 Task: Find connections with filter location Kendari with filter topic #Genderwith filter profile language German with filter current company CARS24 with filter school Mahendra Institutions with filter industry Interurban and Rural Bus Services with filter service category Event Planning with filter keywords title Recruiter
Action: Mouse moved to (515, 54)
Screenshot: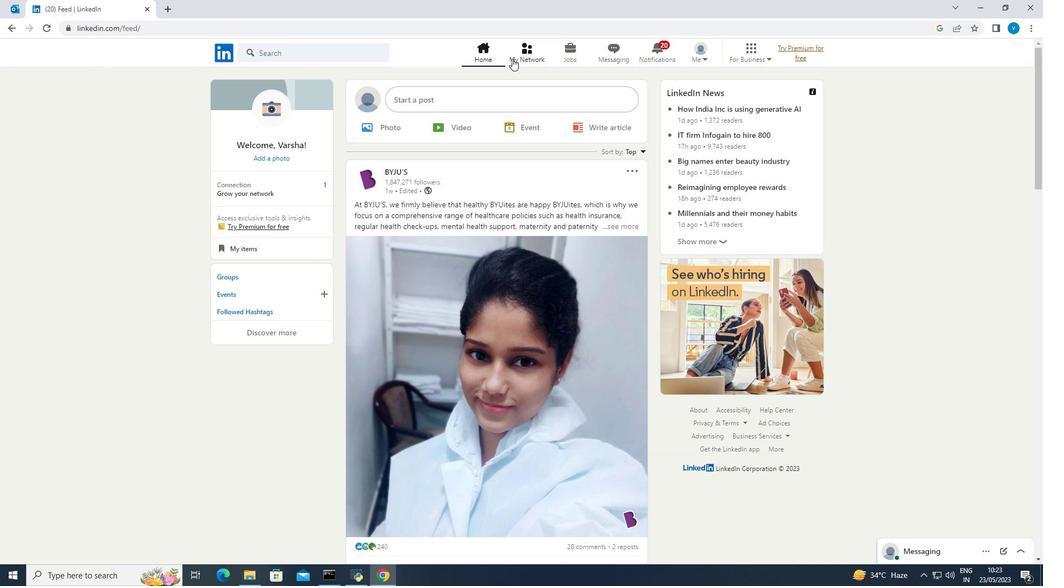 
Action: Mouse pressed left at (515, 54)
Screenshot: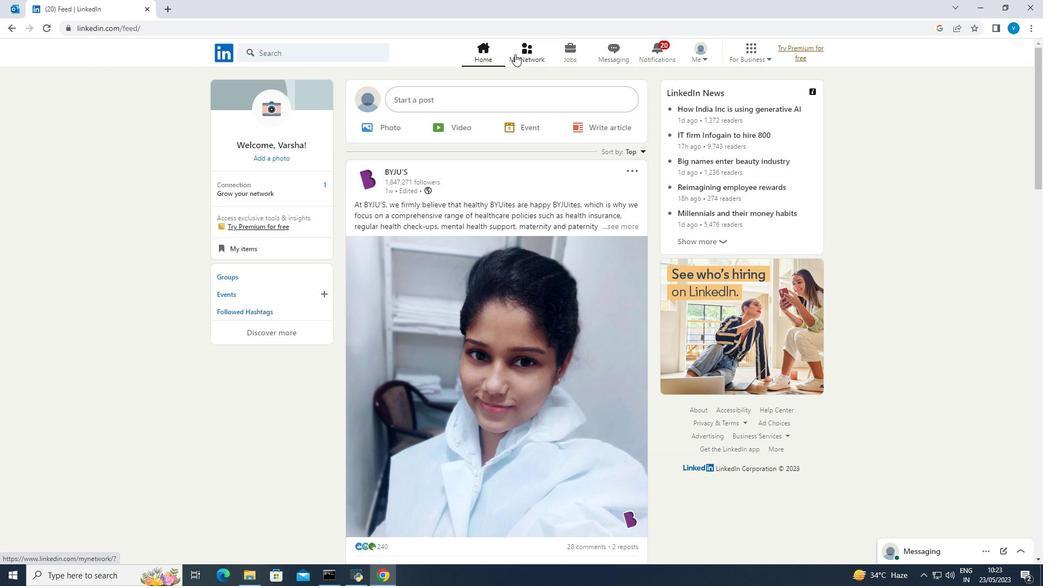 
Action: Mouse moved to (303, 118)
Screenshot: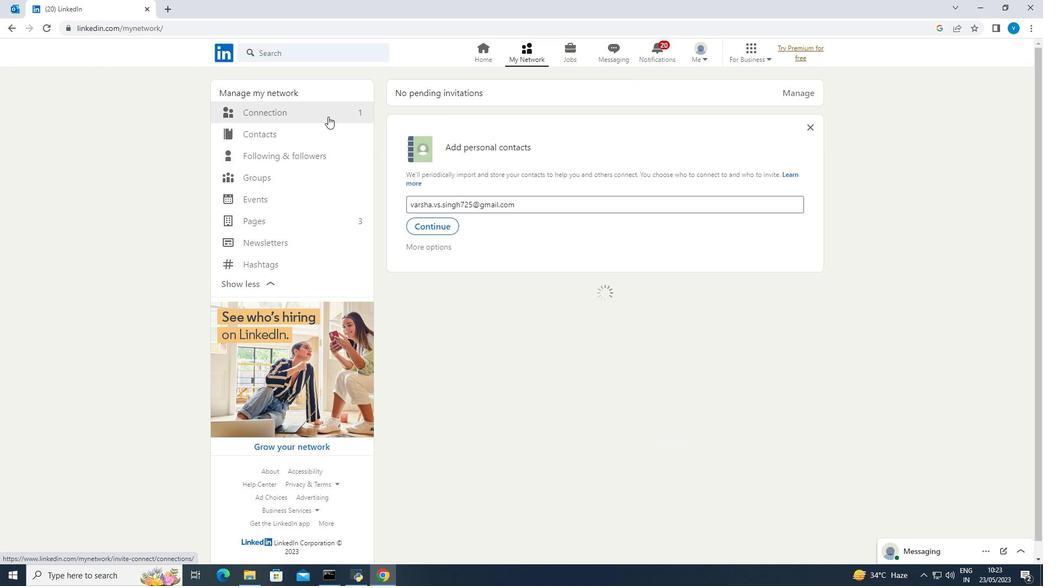 
Action: Mouse pressed left at (303, 118)
Screenshot: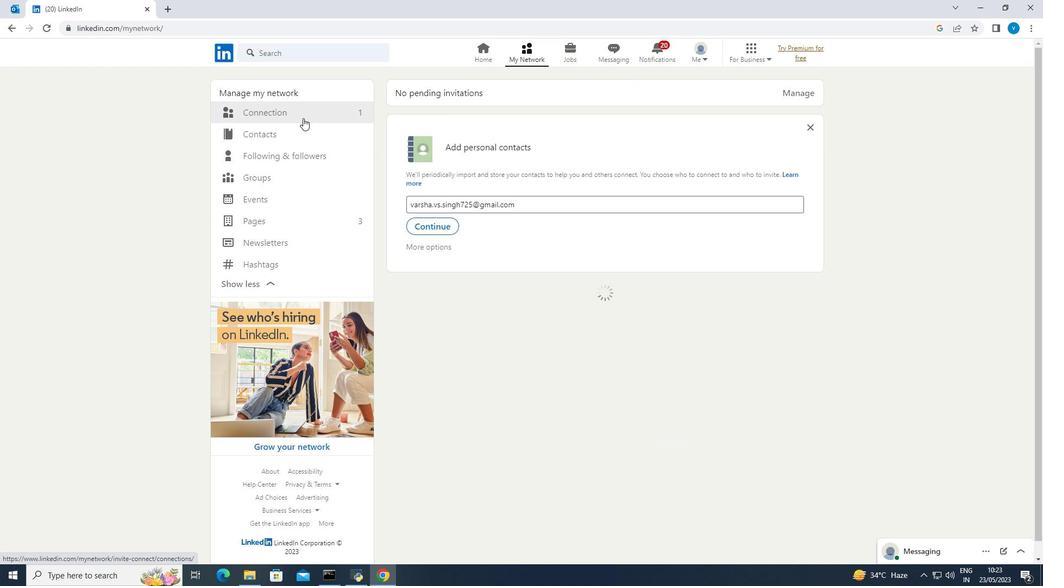 
Action: Mouse moved to (582, 114)
Screenshot: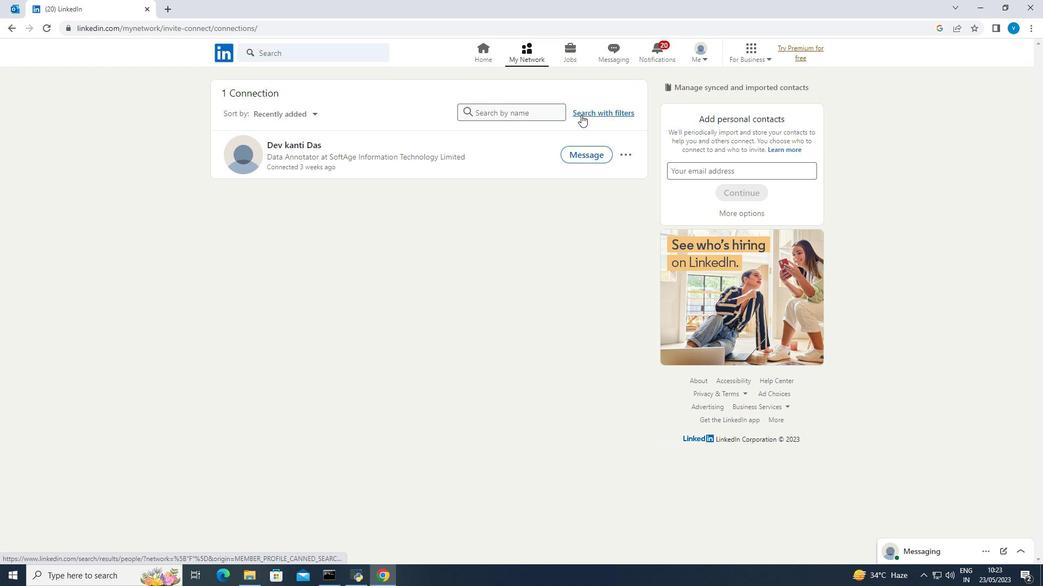 
Action: Mouse pressed left at (582, 114)
Screenshot: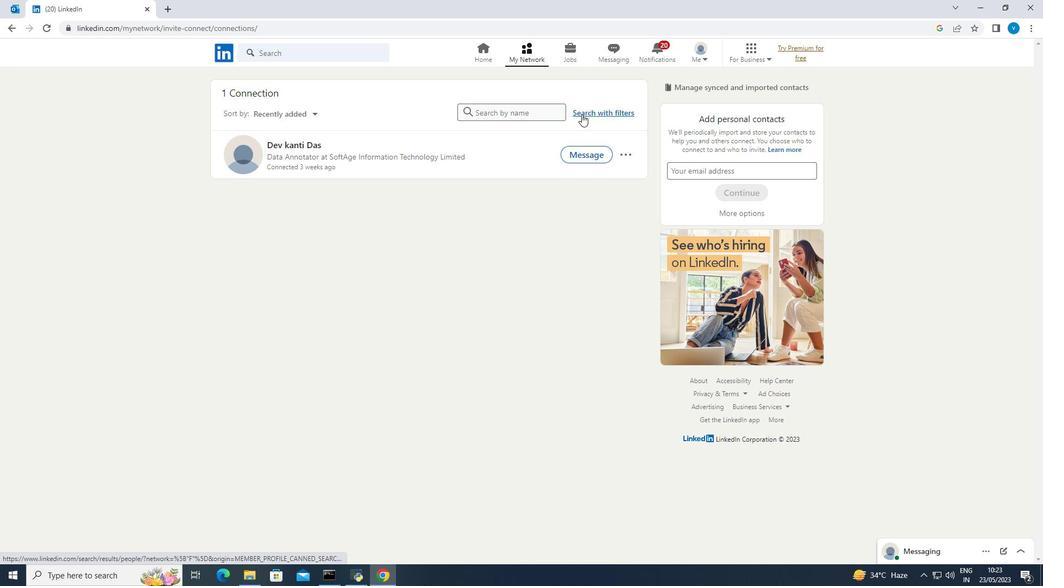 
Action: Mouse moved to (552, 86)
Screenshot: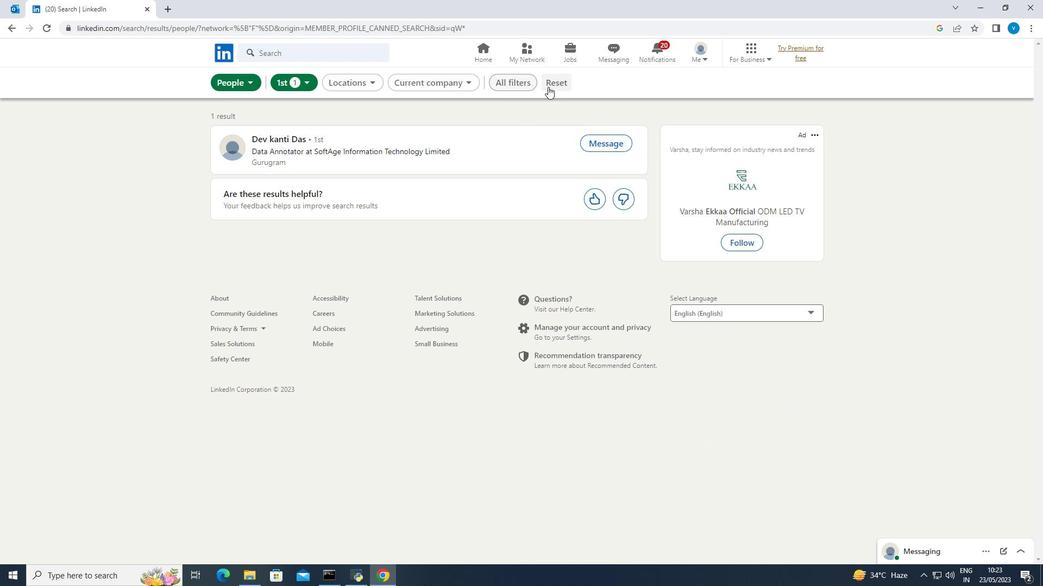 
Action: Mouse pressed left at (552, 86)
Screenshot: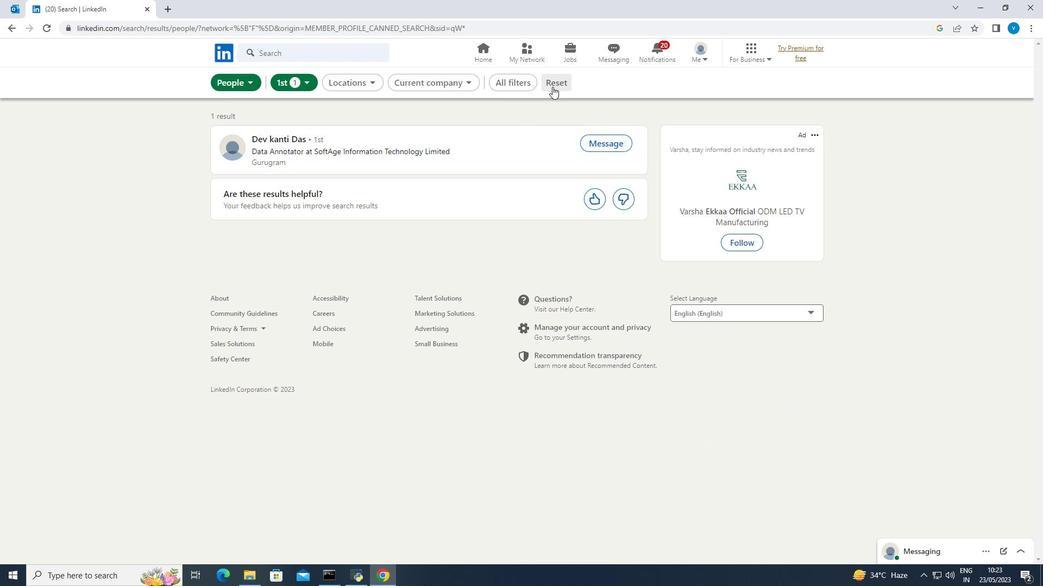 
Action: Mouse moved to (552, 88)
Screenshot: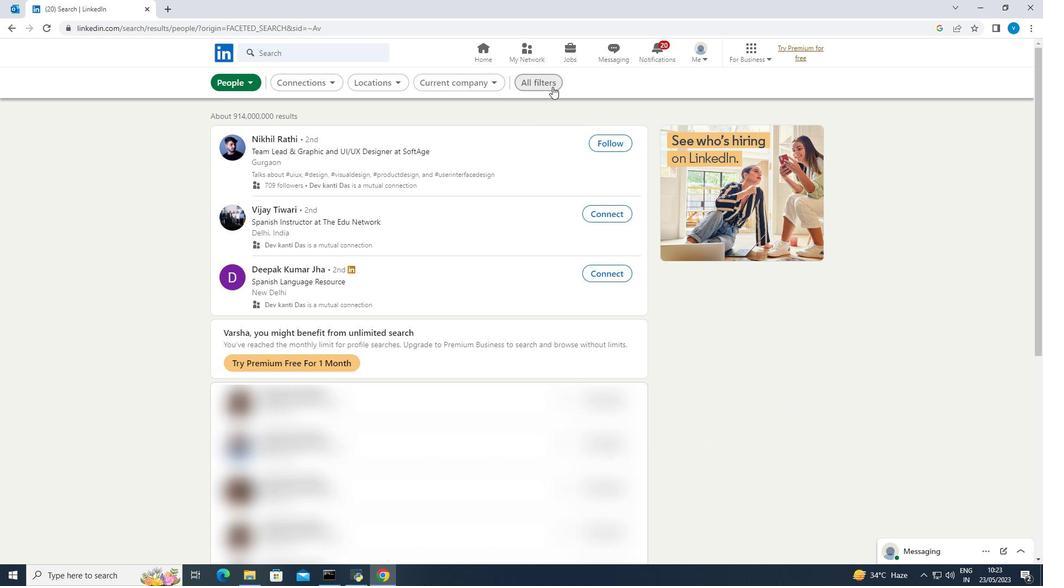
Action: Mouse pressed left at (552, 88)
Screenshot: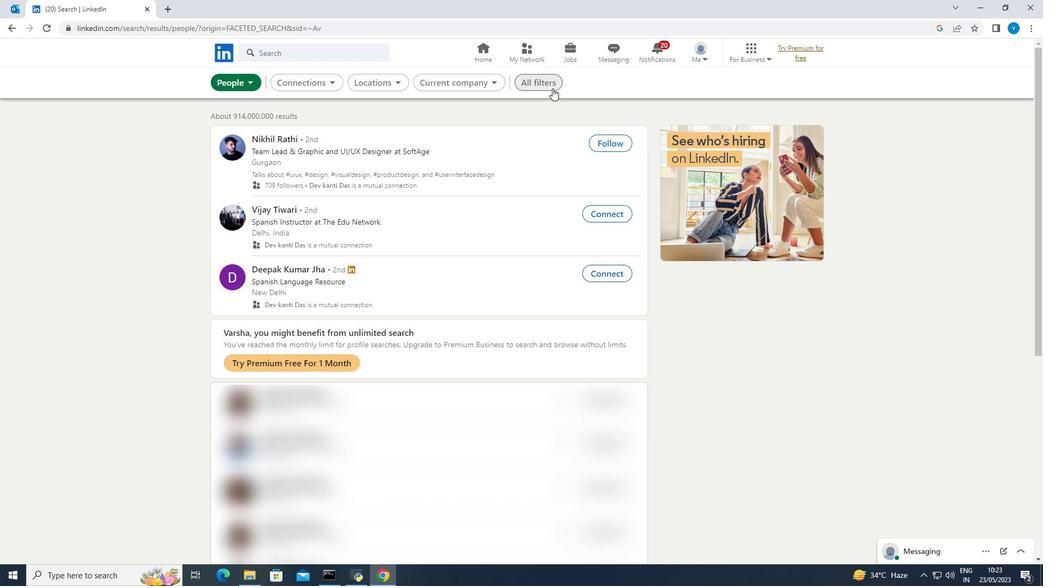 
Action: Mouse moved to (763, 214)
Screenshot: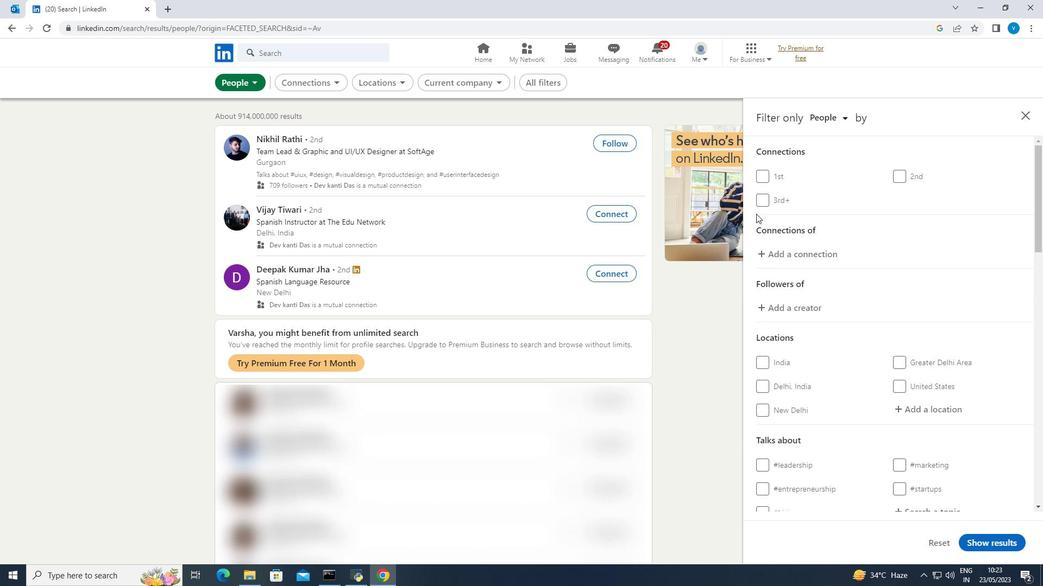 
Action: Mouse scrolled (763, 213) with delta (0, 0)
Screenshot: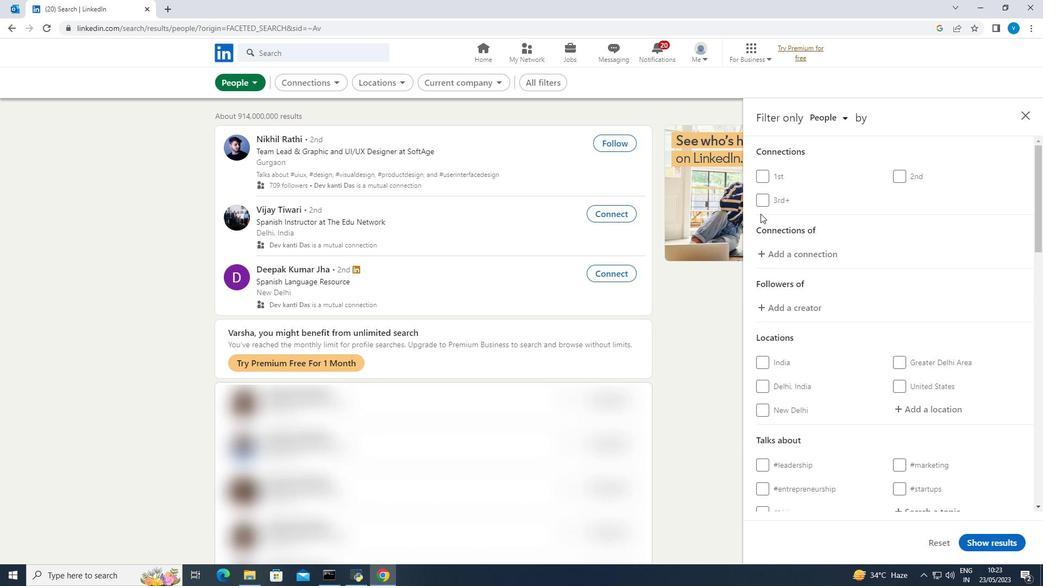 
Action: Mouse moved to (764, 214)
Screenshot: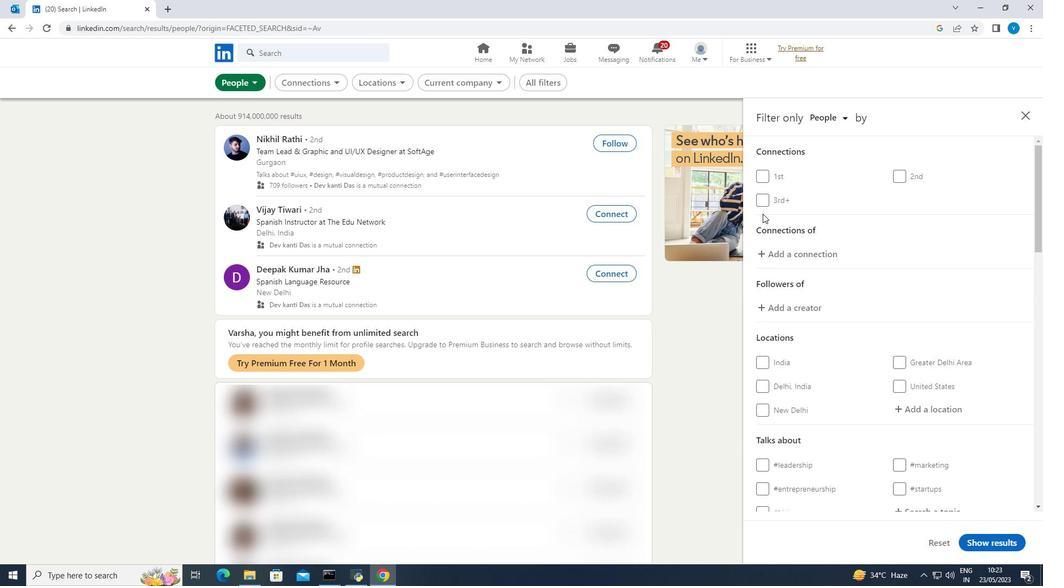 
Action: Mouse scrolled (764, 213) with delta (0, 0)
Screenshot: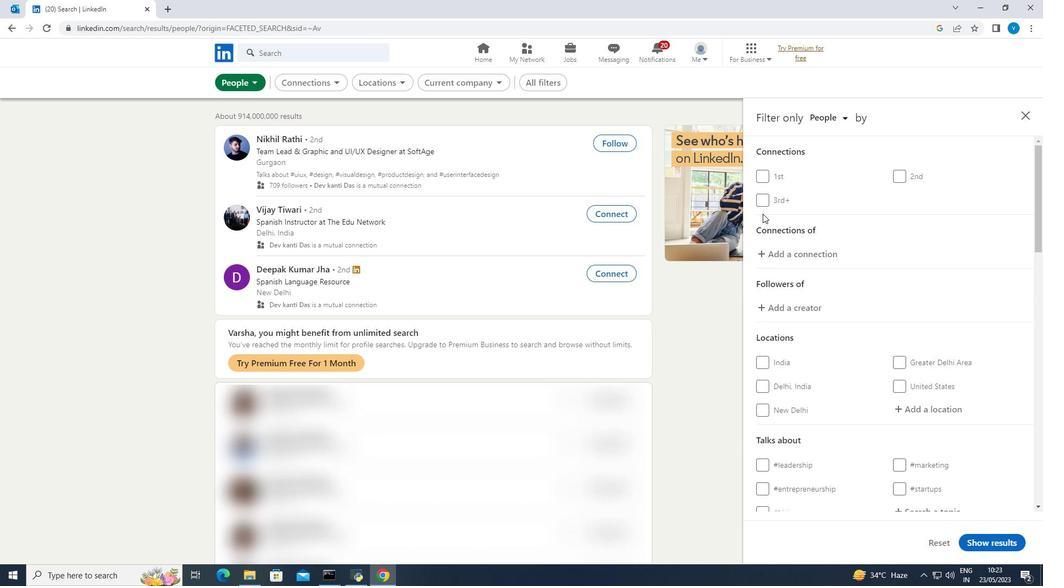 
Action: Mouse moved to (766, 213)
Screenshot: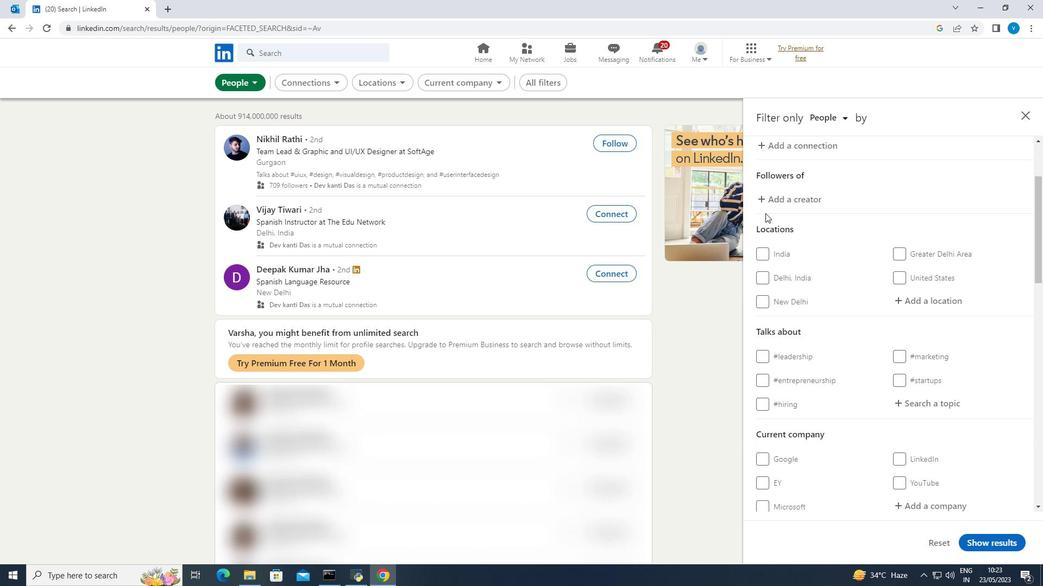 
Action: Mouse scrolled (766, 213) with delta (0, 0)
Screenshot: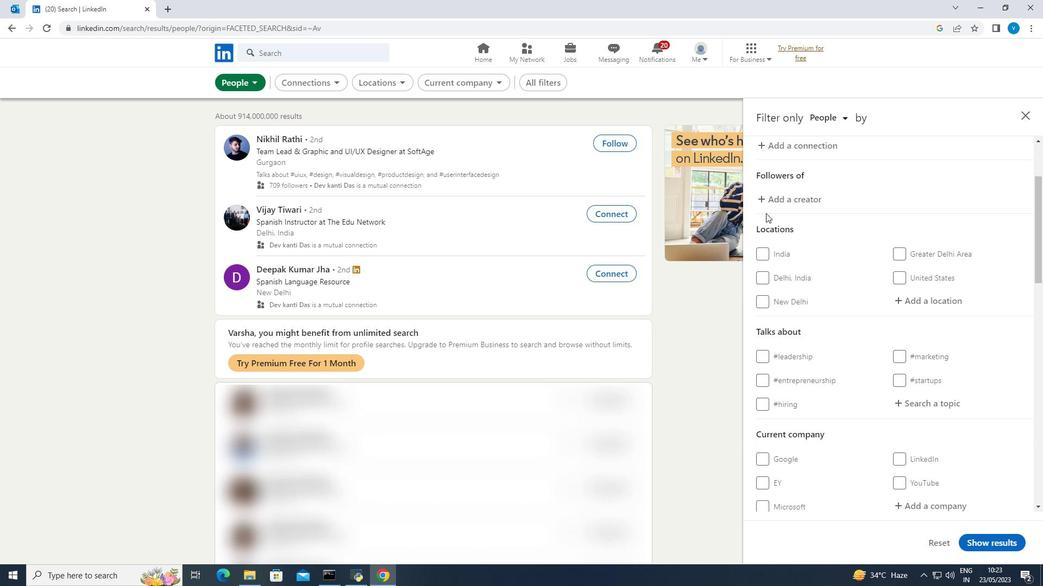 
Action: Mouse moved to (893, 246)
Screenshot: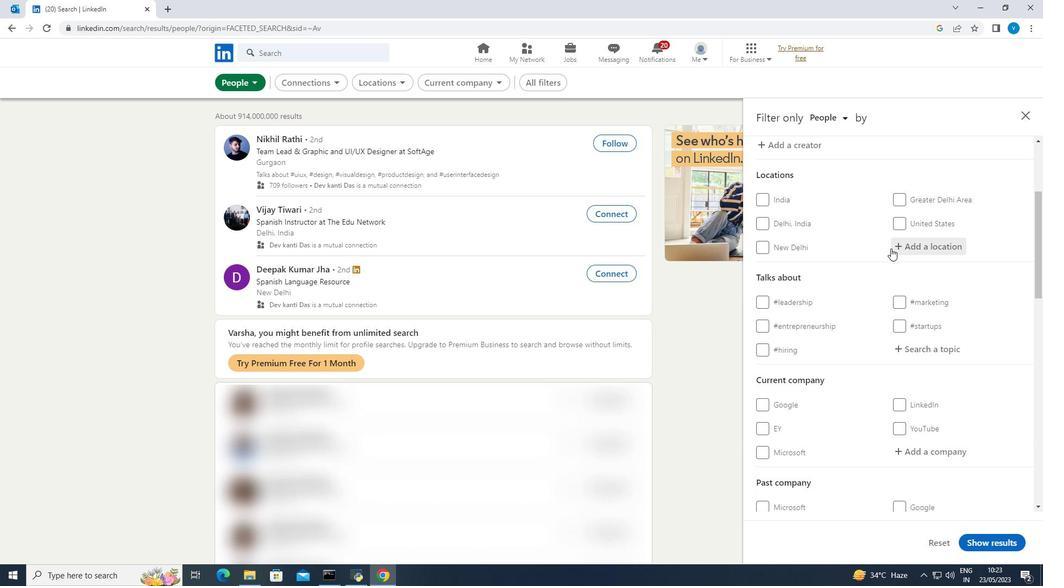 
Action: Mouse pressed left at (893, 246)
Screenshot: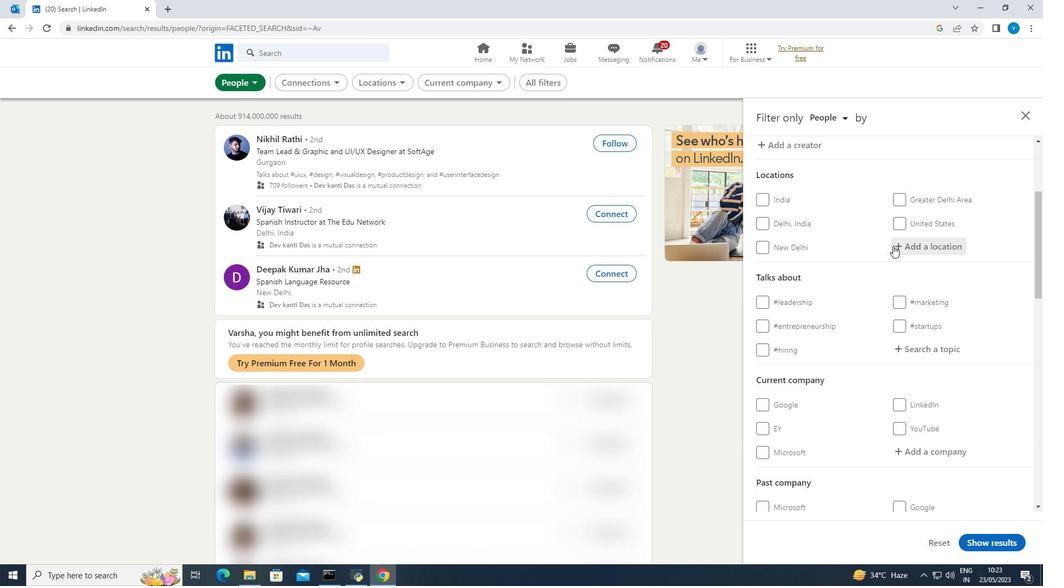 
Action: Mouse moved to (893, 245)
Screenshot: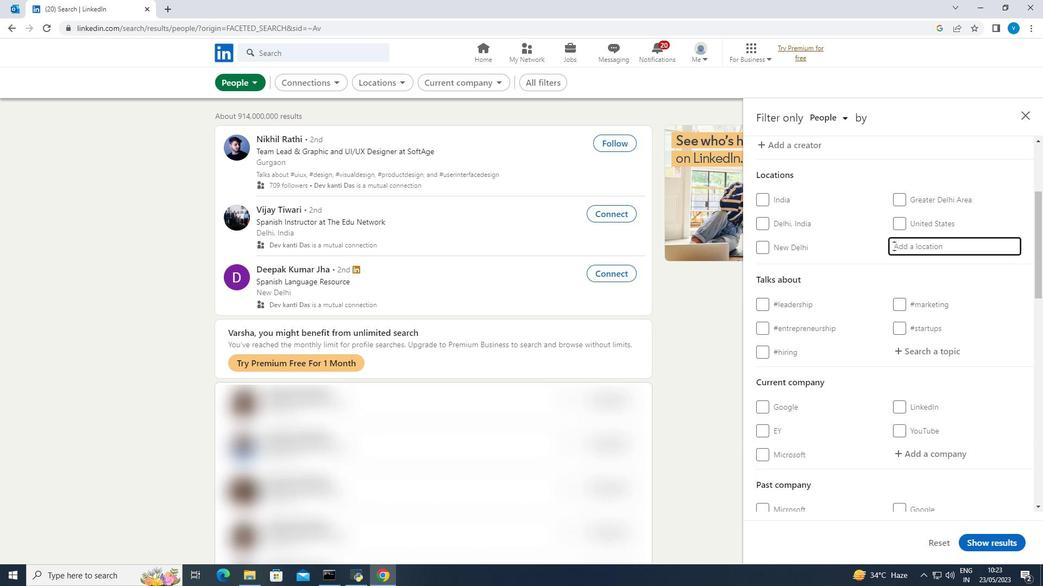 
Action: Key pressed <Key.shift><Key.shift><Key.shift><Key.shift><Key.shift><Key.shift><Key.shift>Kendari
Screenshot: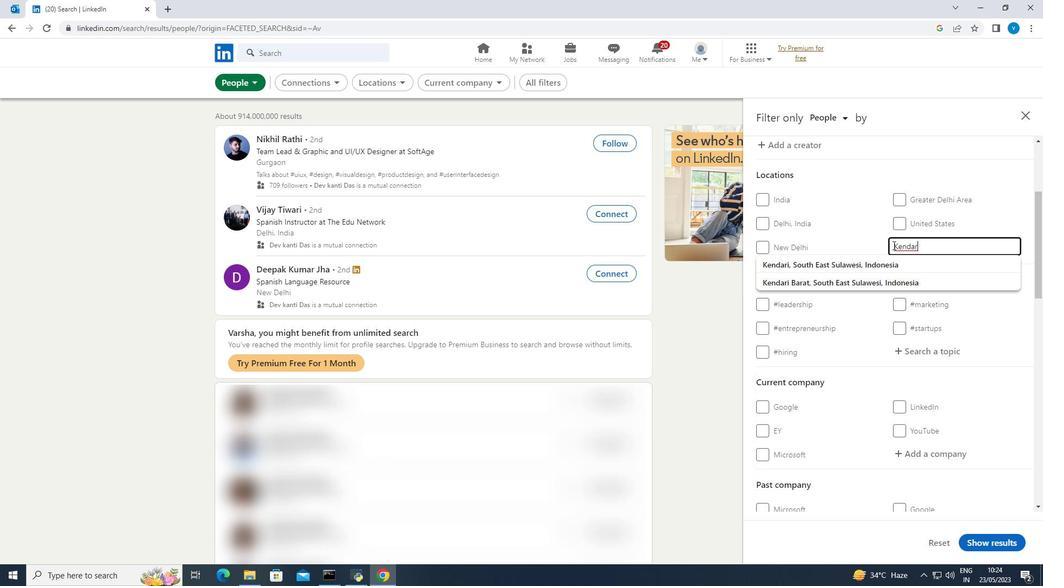 
Action: Mouse moved to (913, 346)
Screenshot: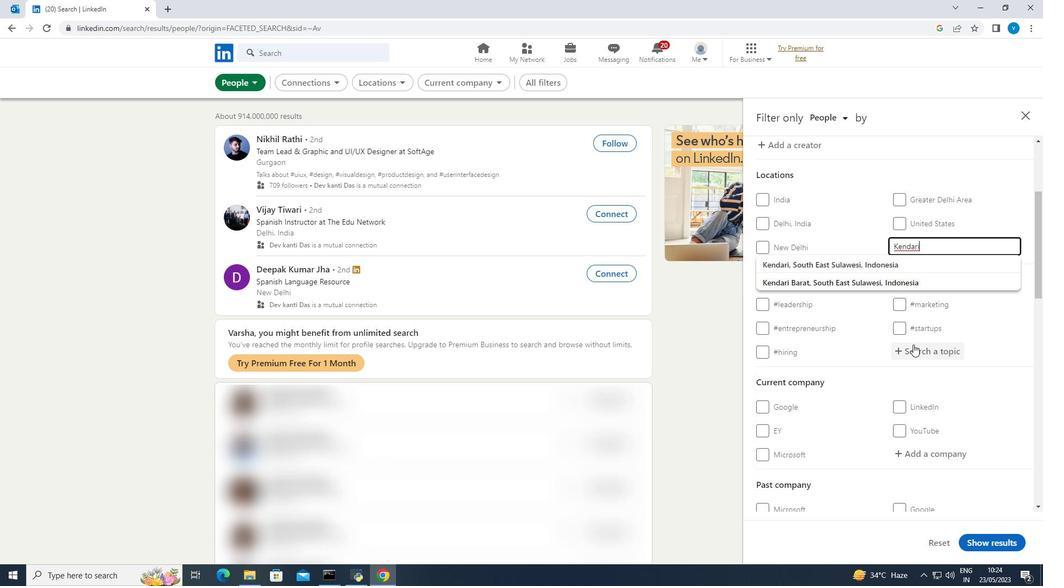 
Action: Mouse pressed left at (913, 346)
Screenshot: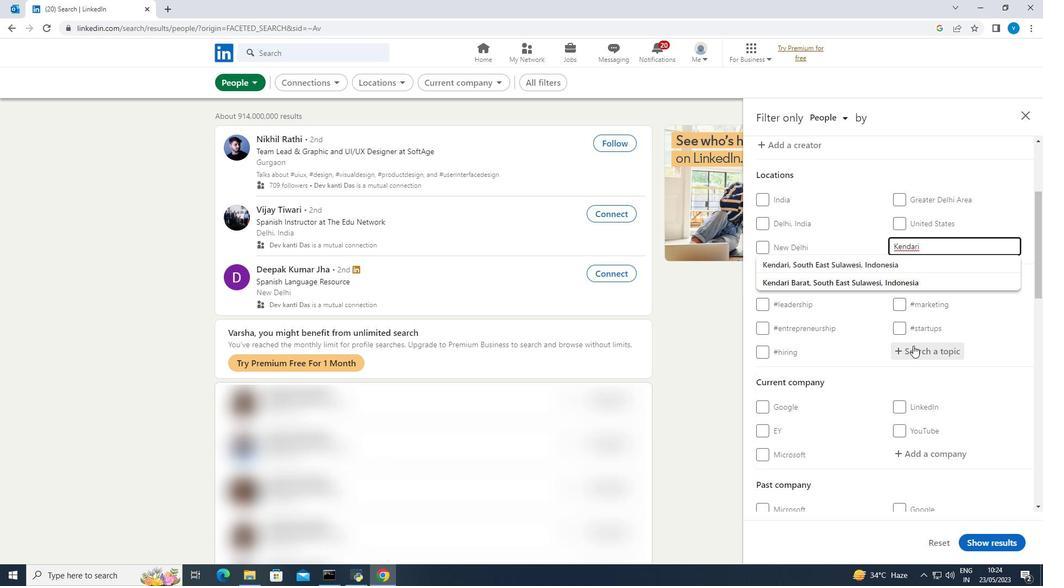 
Action: Key pressed <Key.shift><Key.shift><Key.shift><Key.shift><Key.shift><Key.shift><Key.shift><Key.shift><Key.shift><Key.shift><Key.shift><Key.shift><Key.shift>#<Key.shift><Key.shift><Key.shift><Key.shift><Key.shift><Key.shift><Key.shift><Key.shift><Key.shift><Key.shift>Gender
Screenshot: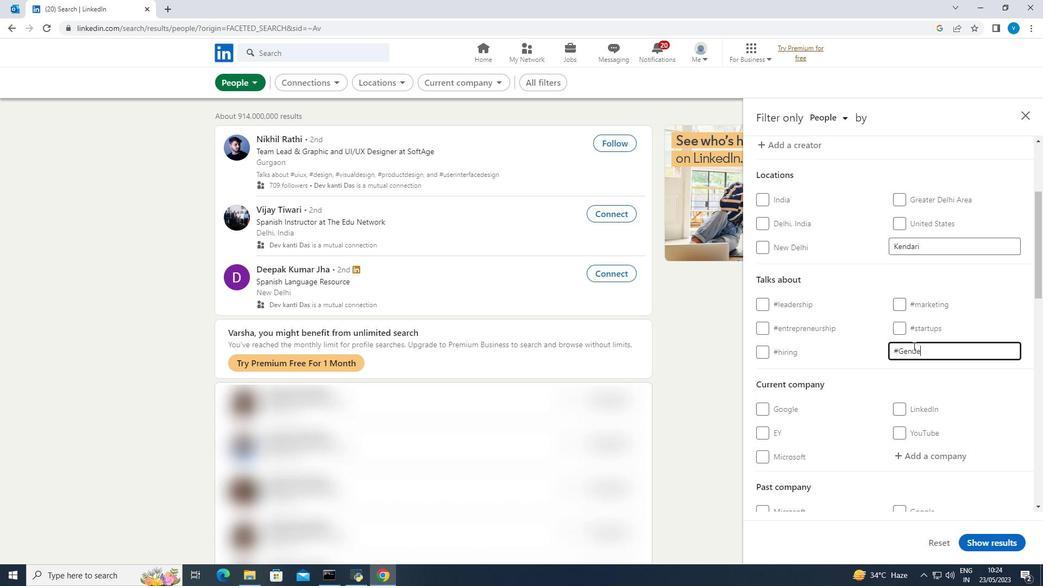 
Action: Mouse moved to (895, 361)
Screenshot: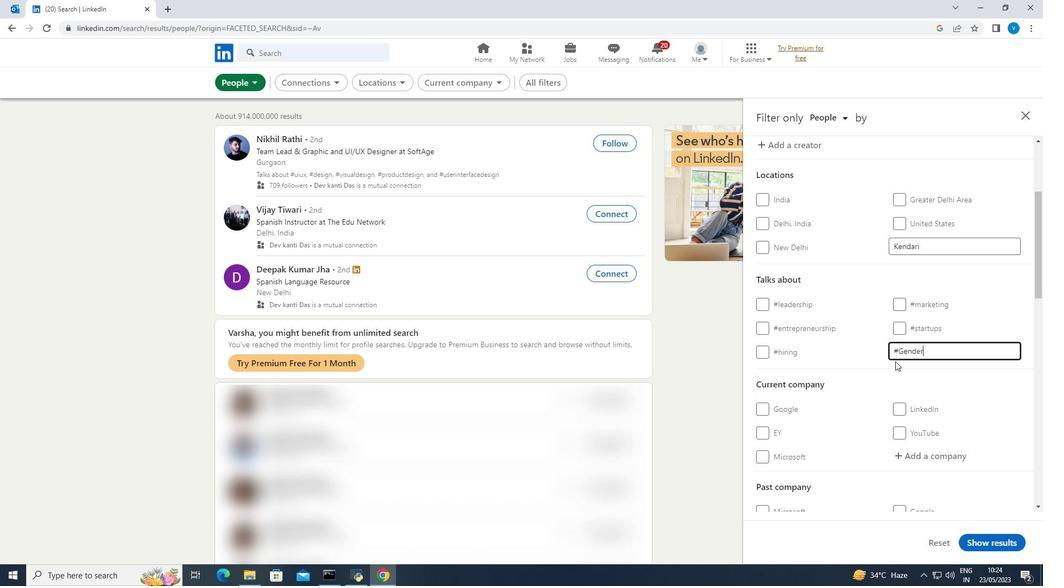 
Action: Mouse scrolled (895, 361) with delta (0, 0)
Screenshot: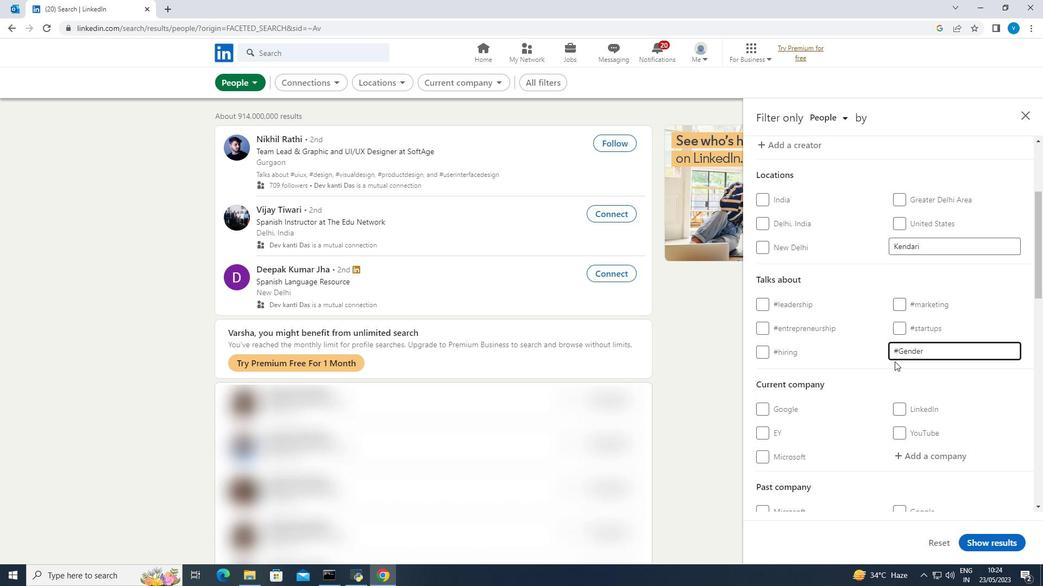 
Action: Mouse scrolled (895, 361) with delta (0, 0)
Screenshot: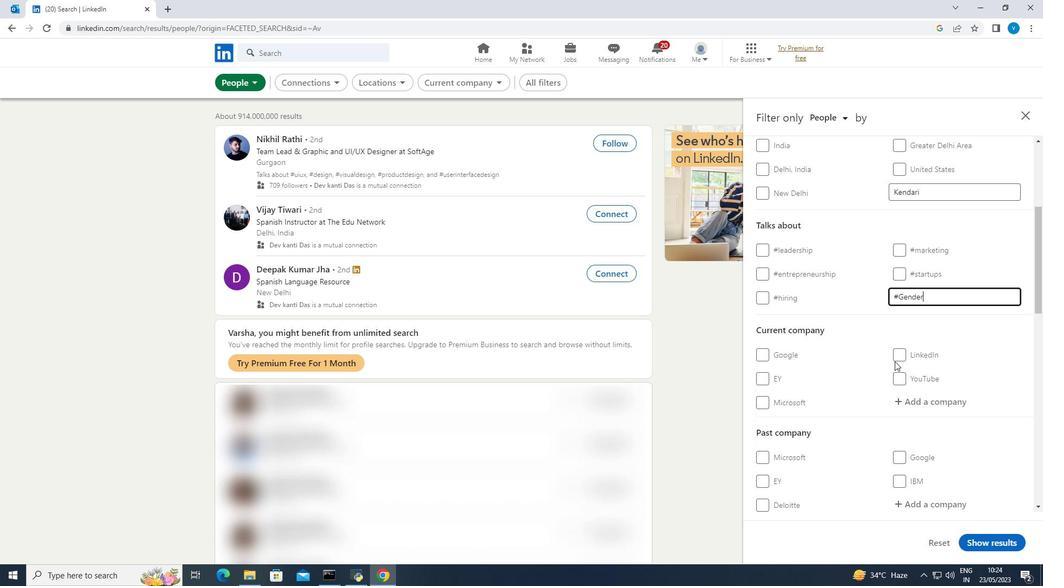 
Action: Mouse moved to (894, 362)
Screenshot: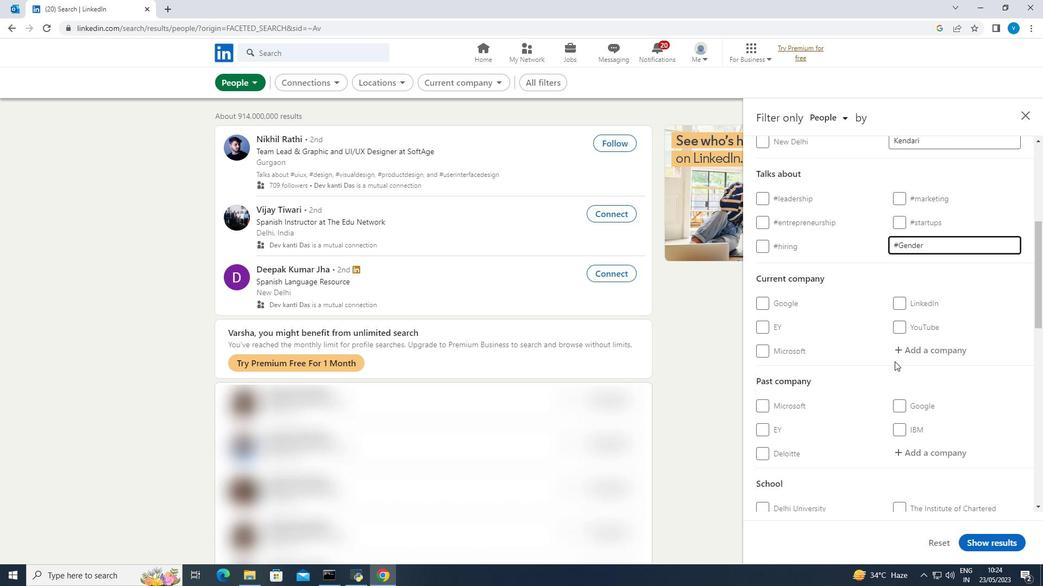 
Action: Mouse scrolled (894, 361) with delta (0, 0)
Screenshot: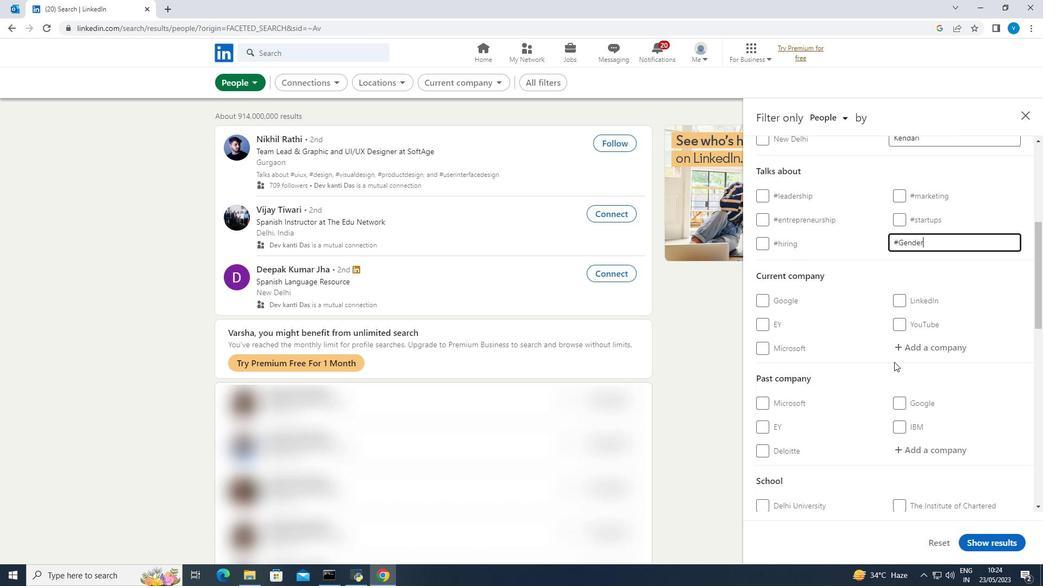 
Action: Mouse moved to (894, 363)
Screenshot: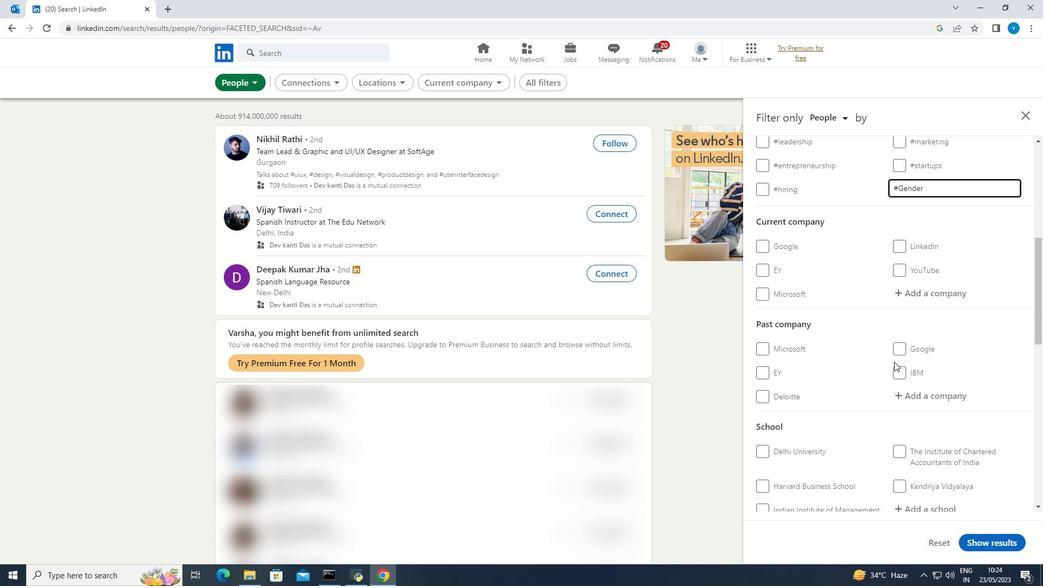 
Action: Mouse scrolled (894, 363) with delta (0, 0)
Screenshot: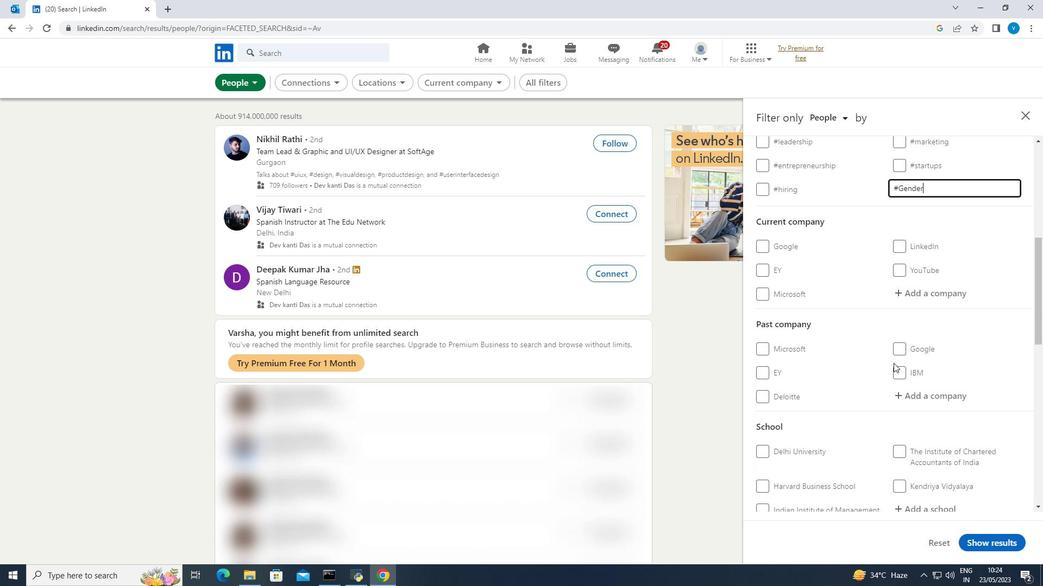 
Action: Mouse moved to (892, 363)
Screenshot: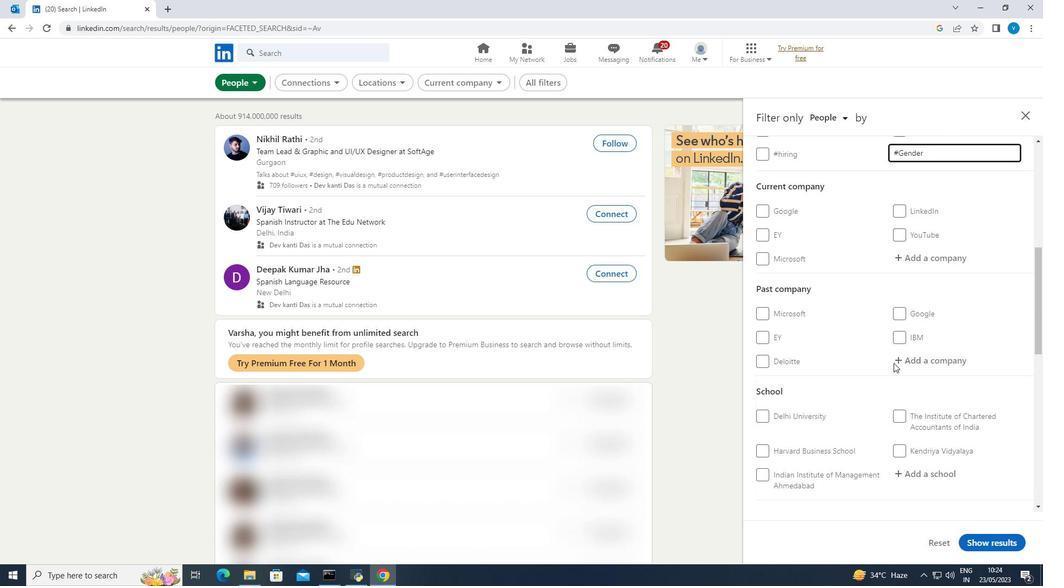 
Action: Mouse scrolled (892, 363) with delta (0, 0)
Screenshot: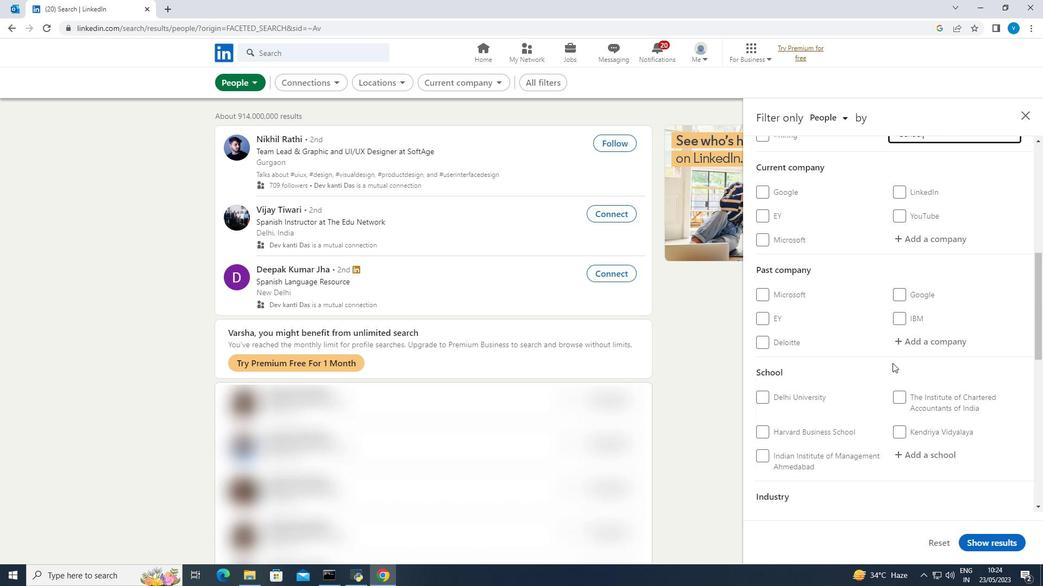 
Action: Mouse scrolled (892, 363) with delta (0, 0)
Screenshot: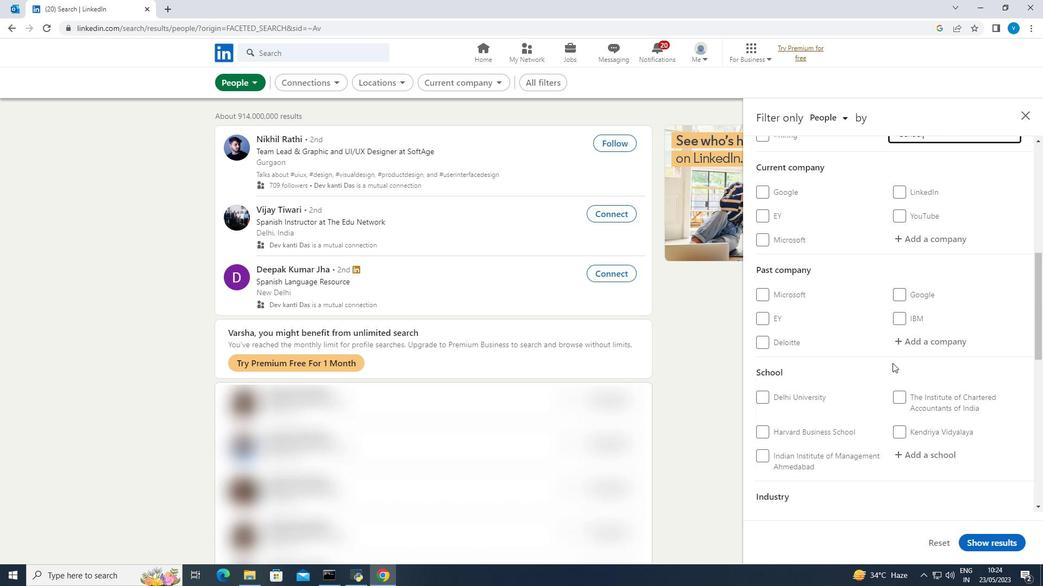 
Action: Mouse scrolled (892, 363) with delta (0, 0)
Screenshot: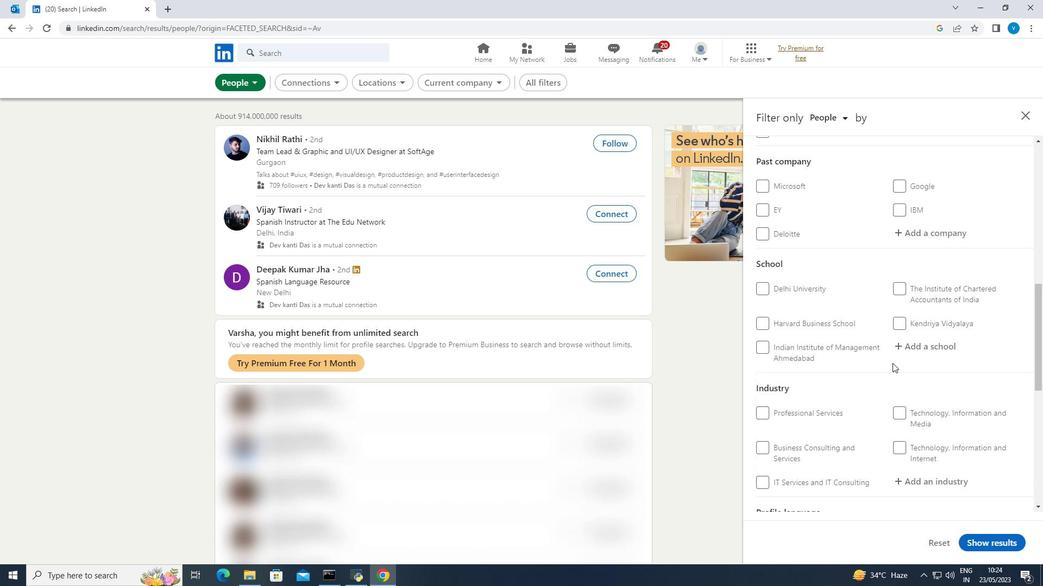 
Action: Mouse moved to (892, 363)
Screenshot: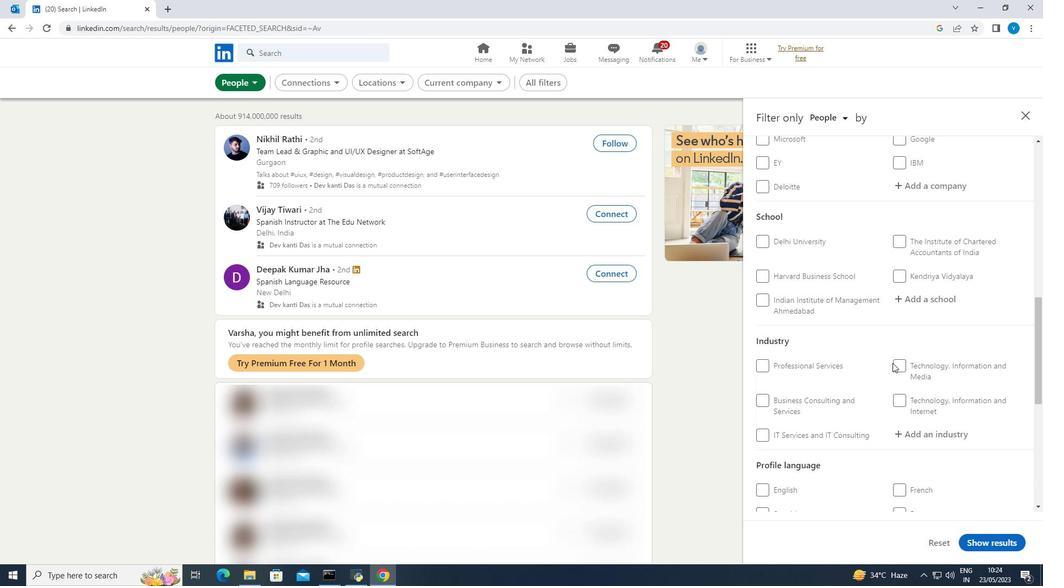 
Action: Mouse scrolled (892, 363) with delta (0, 0)
Screenshot: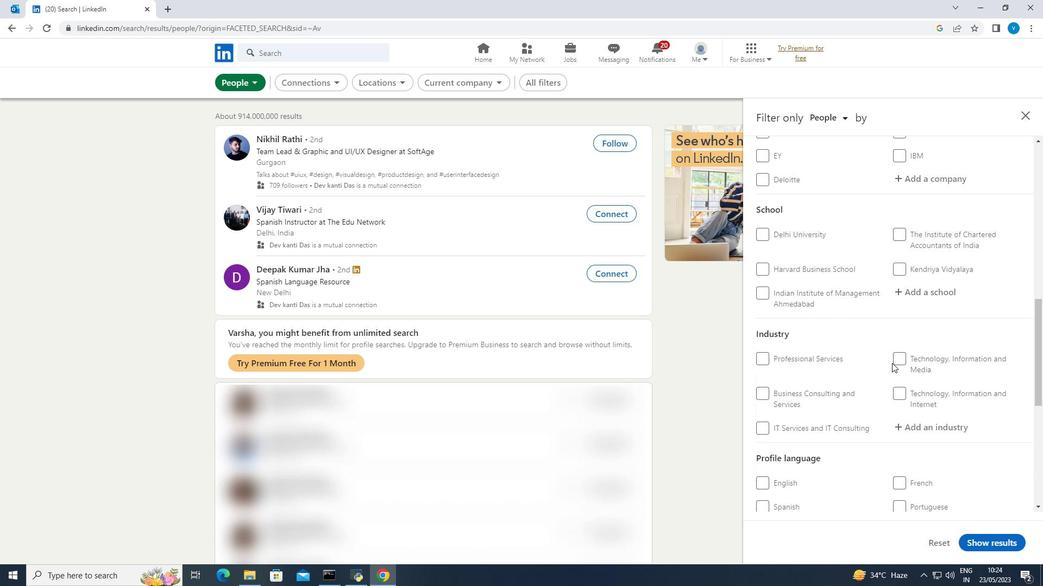 
Action: Mouse moved to (765, 474)
Screenshot: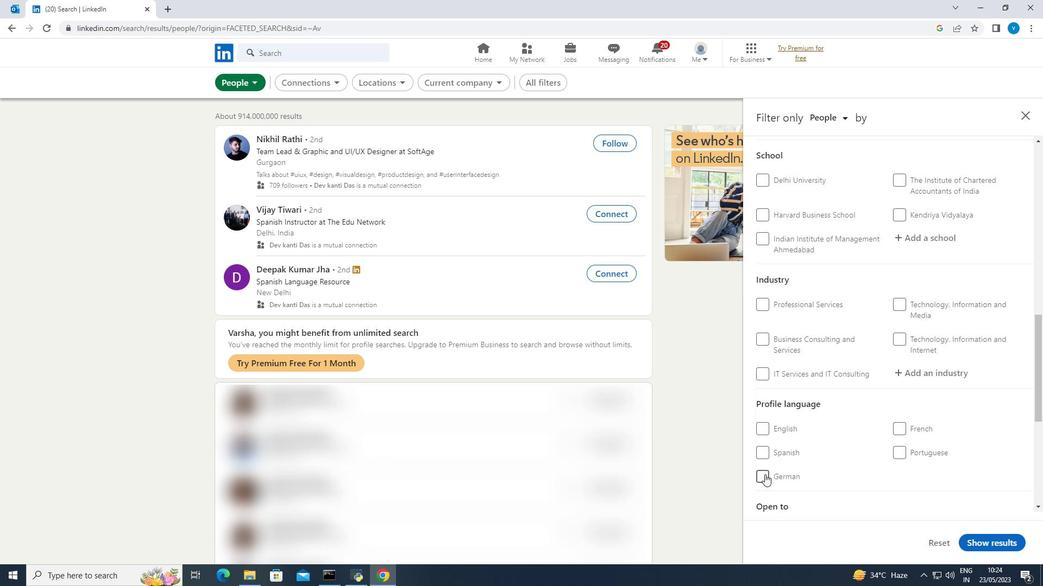 
Action: Mouse pressed left at (765, 474)
Screenshot: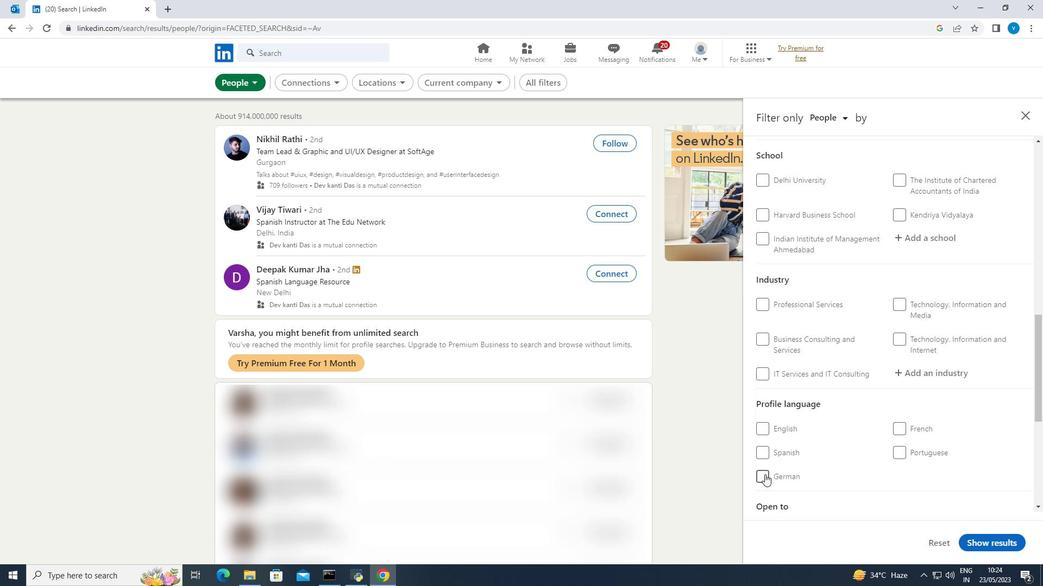 
Action: Mouse moved to (791, 451)
Screenshot: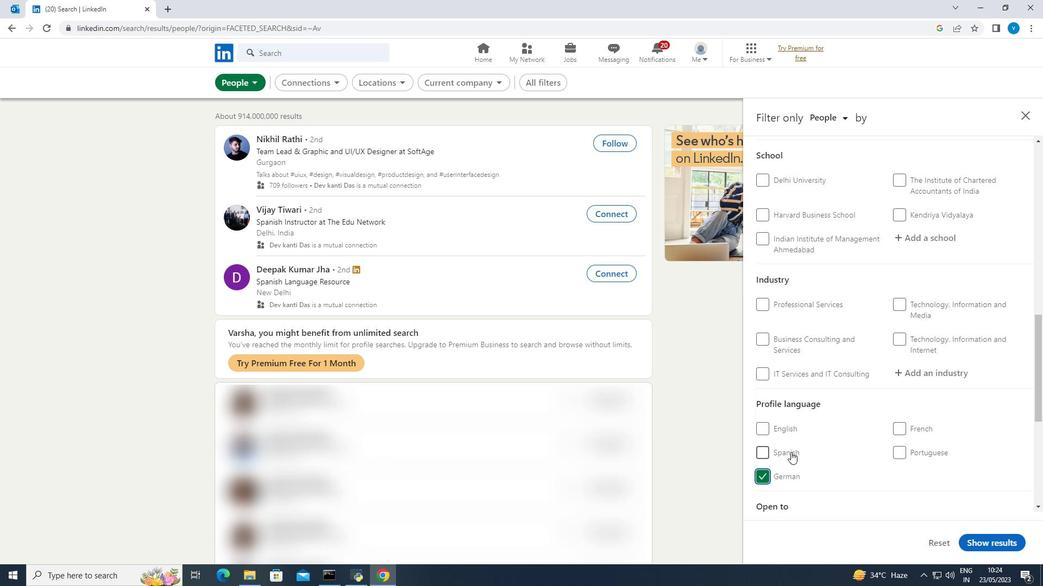 
Action: Mouse scrolled (791, 452) with delta (0, 0)
Screenshot: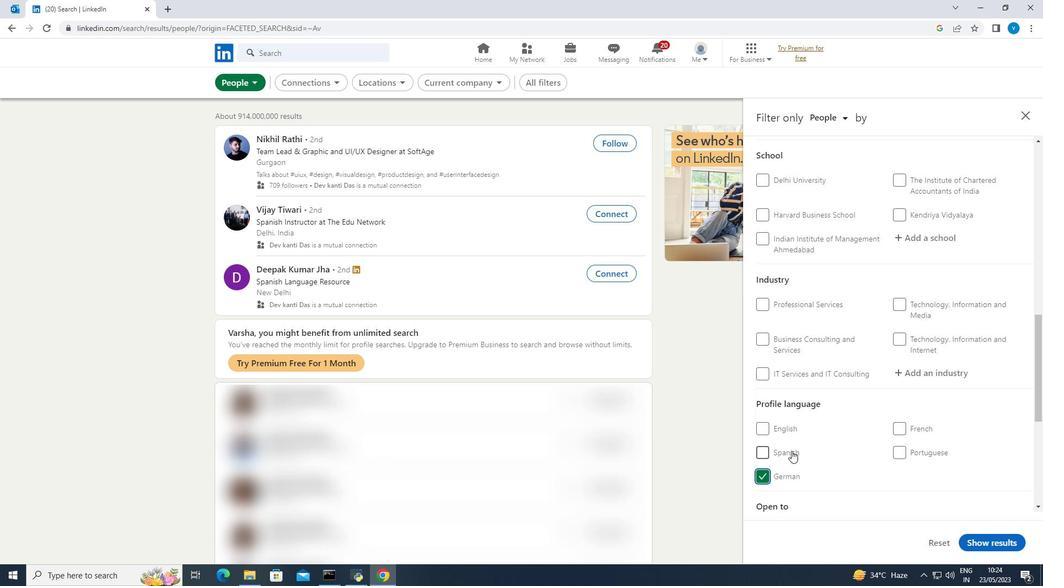 
Action: Mouse moved to (794, 449)
Screenshot: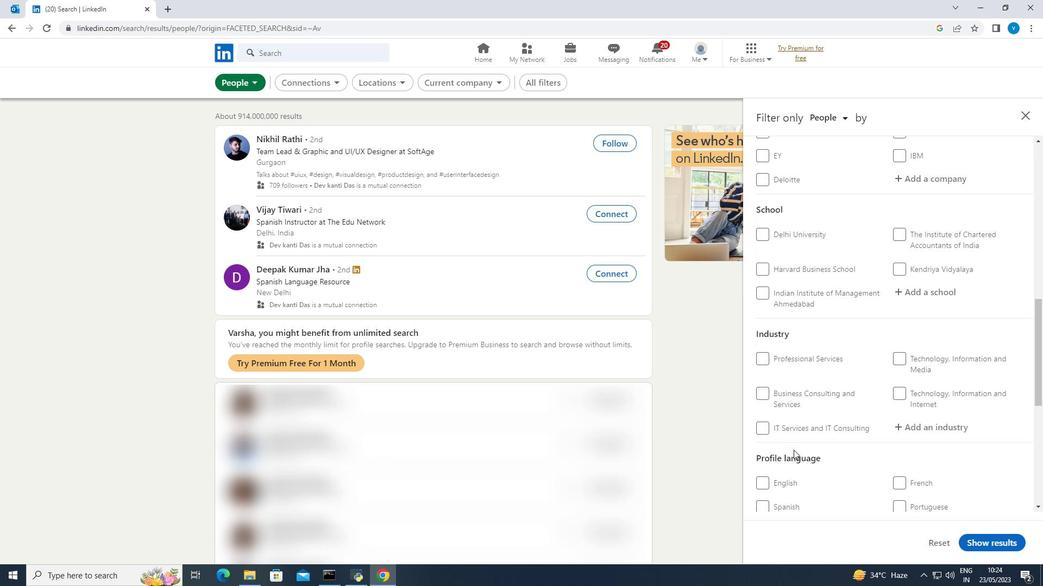
Action: Mouse scrolled (794, 450) with delta (0, 0)
Screenshot: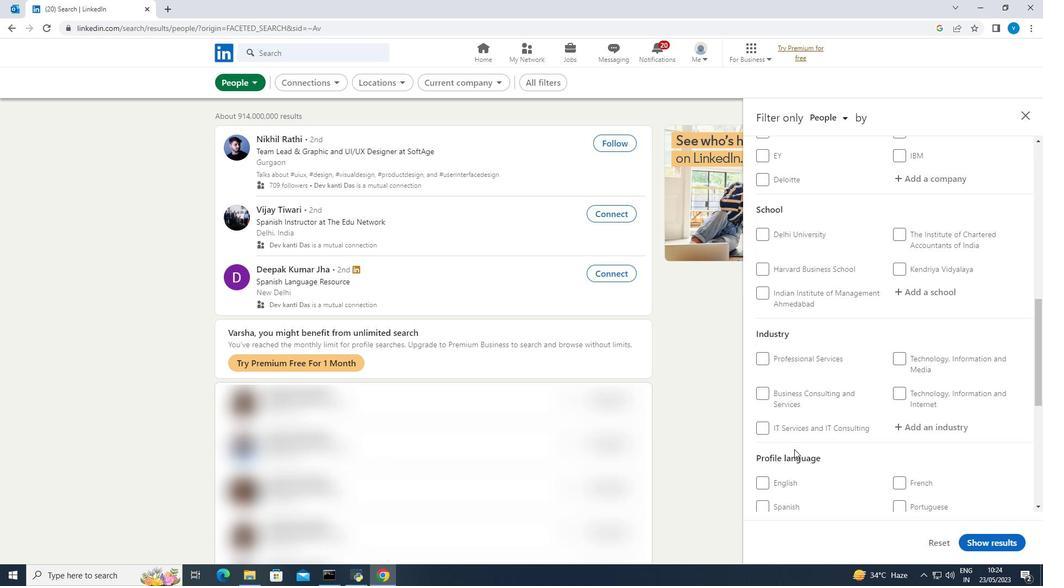 
Action: Mouse moved to (810, 435)
Screenshot: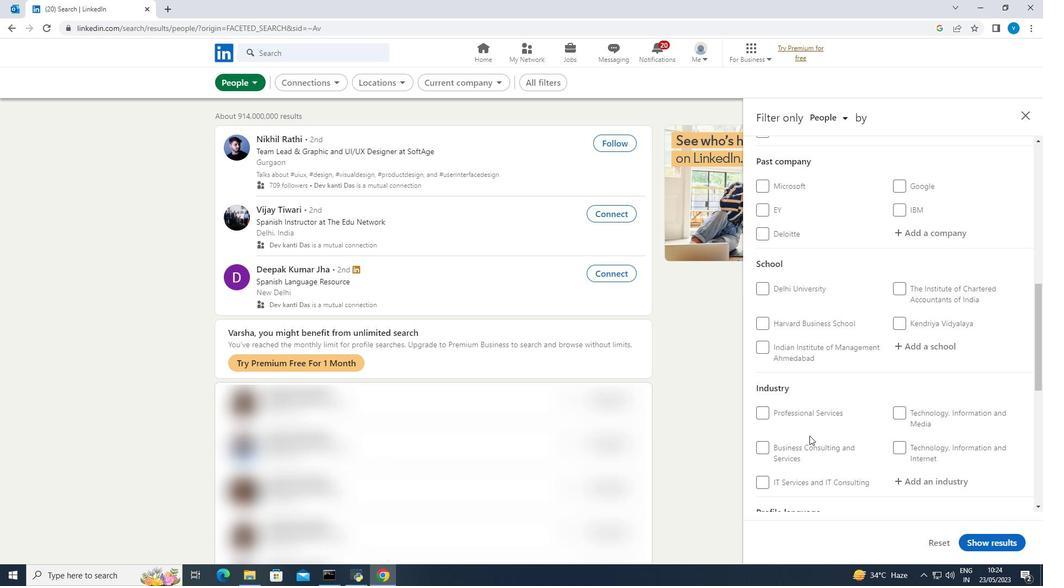 
Action: Mouse scrolled (810, 435) with delta (0, 0)
Screenshot: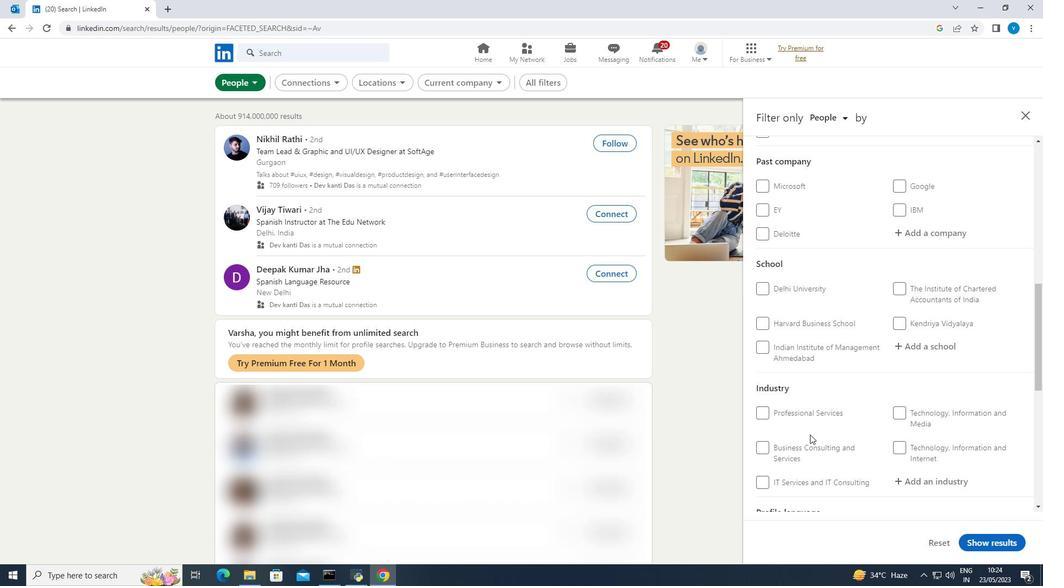 
Action: Mouse moved to (809, 413)
Screenshot: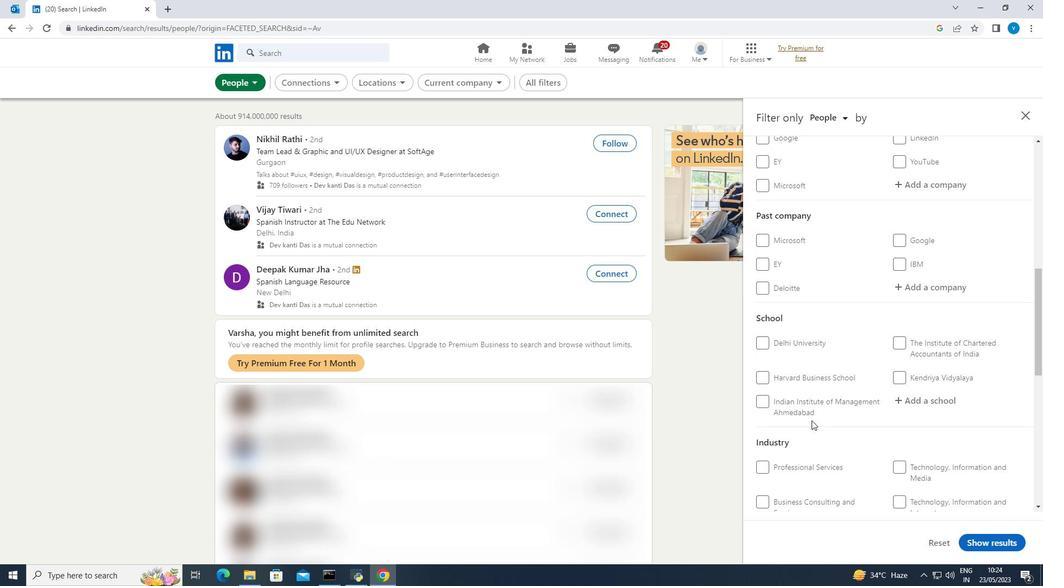 
Action: Mouse scrolled (809, 414) with delta (0, 0)
Screenshot: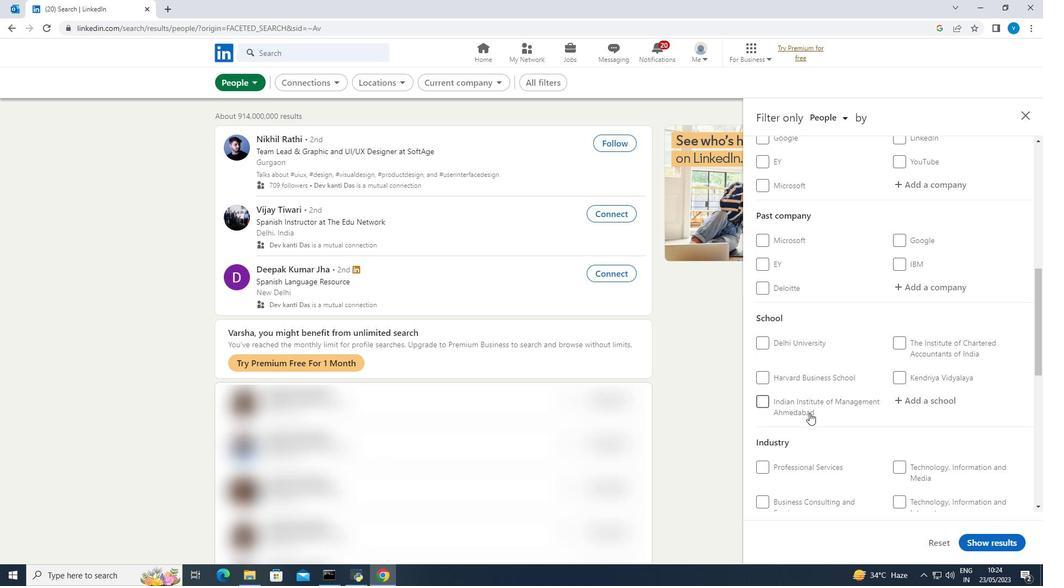 
Action: Mouse moved to (810, 411)
Screenshot: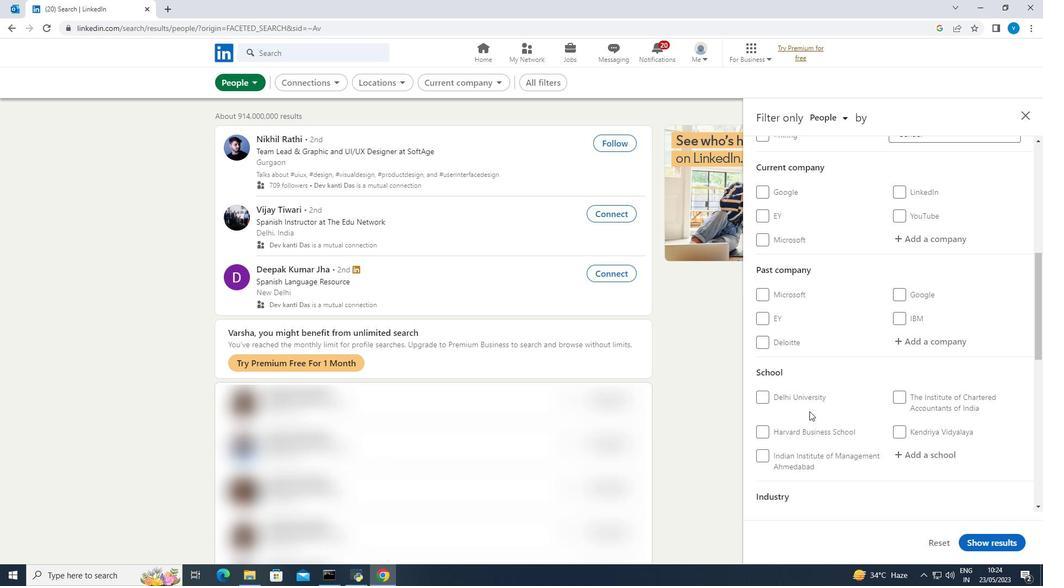 
Action: Mouse scrolled (810, 411) with delta (0, 0)
Screenshot: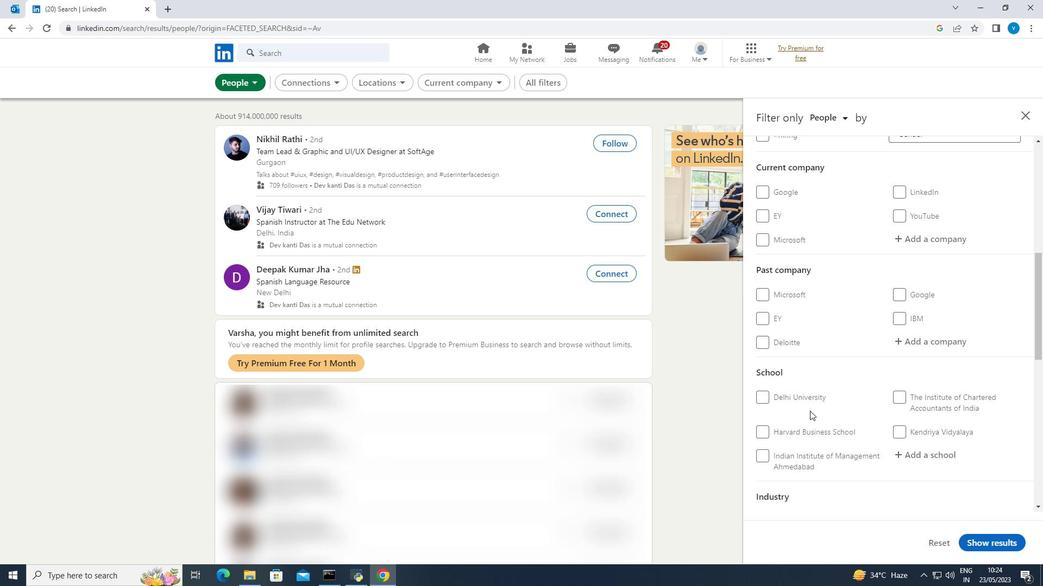 
Action: Mouse moved to (907, 297)
Screenshot: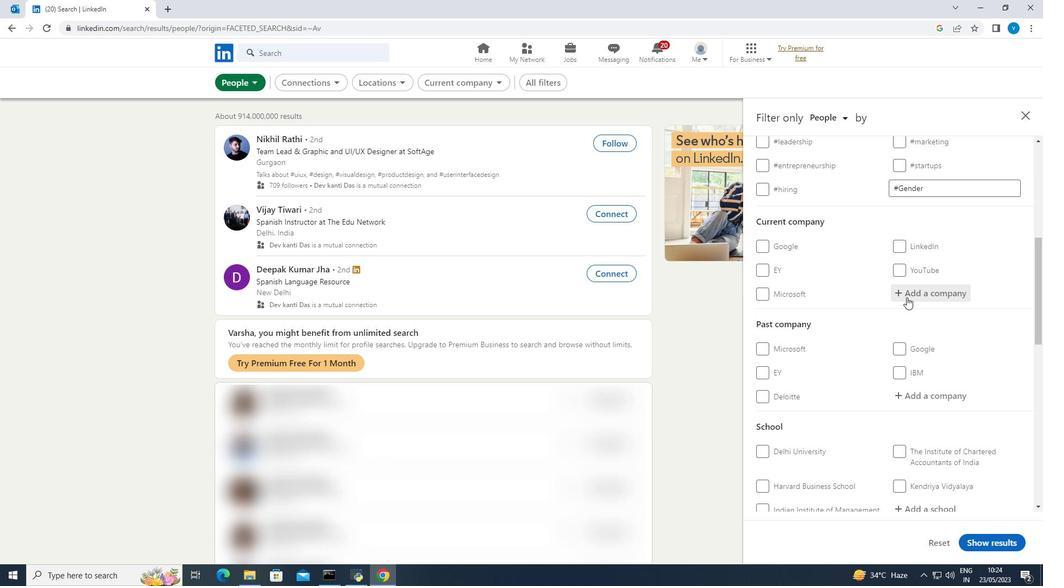 
Action: Mouse pressed left at (907, 297)
Screenshot: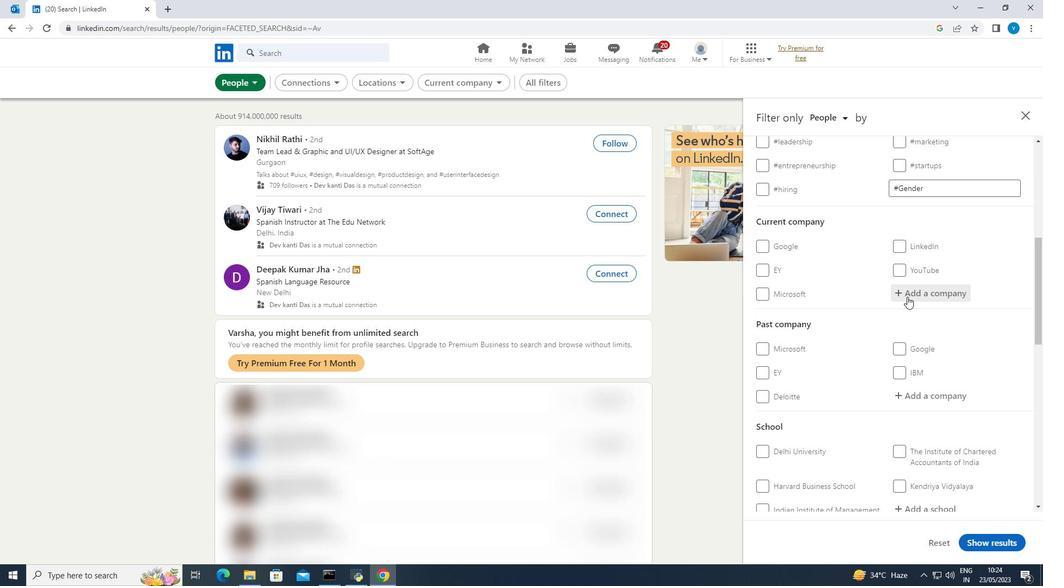 
Action: Key pressed <Key.shift><Key.shift><Key.shift><Key.shift>CARS24
Screenshot: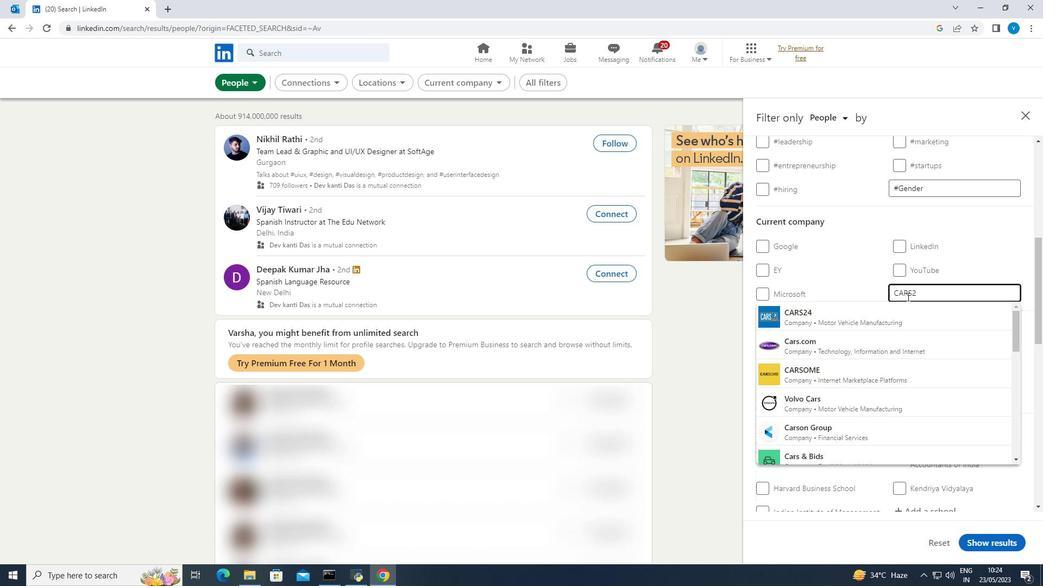 
Action: Mouse moved to (847, 313)
Screenshot: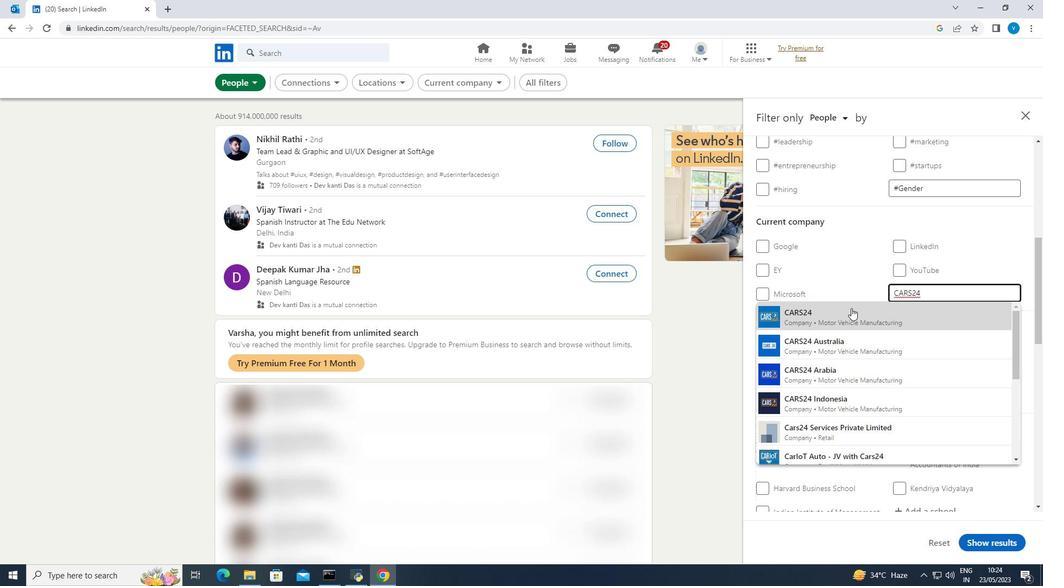 
Action: Mouse pressed left at (847, 313)
Screenshot: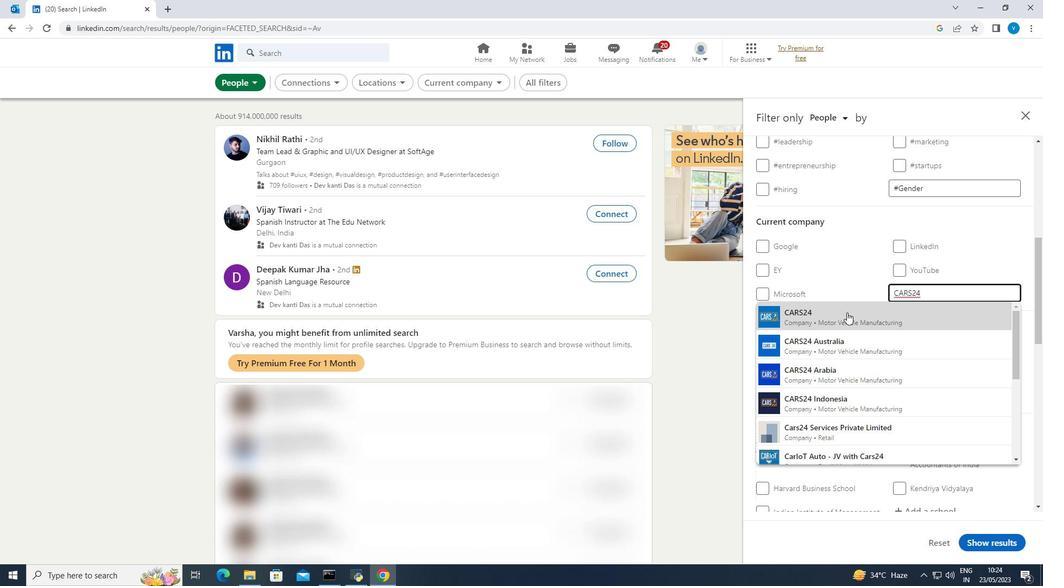 
Action: Mouse scrolled (847, 312) with delta (0, 0)
Screenshot: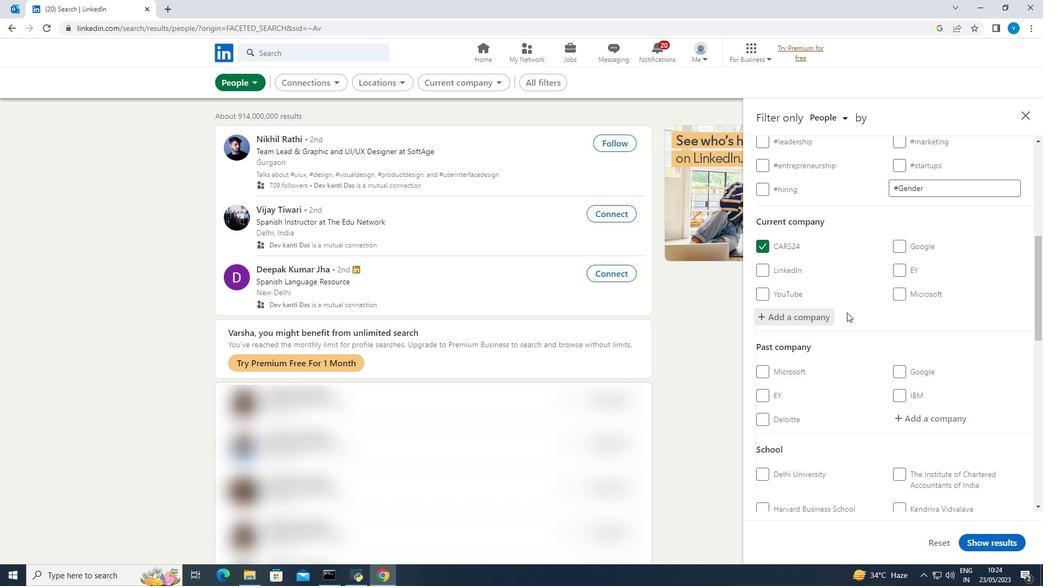
Action: Mouse scrolled (847, 312) with delta (0, 0)
Screenshot: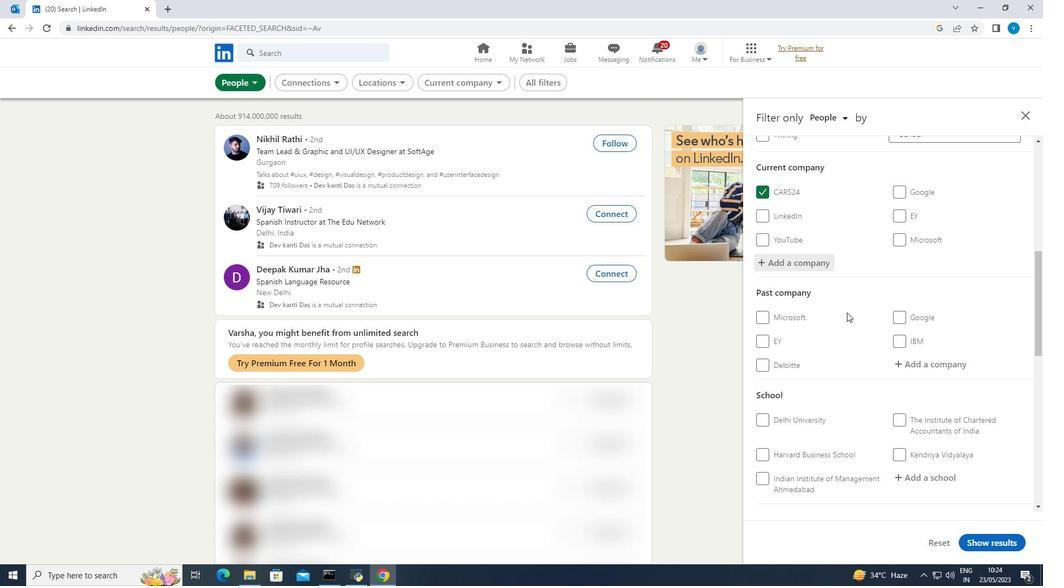 
Action: Mouse scrolled (847, 312) with delta (0, 0)
Screenshot: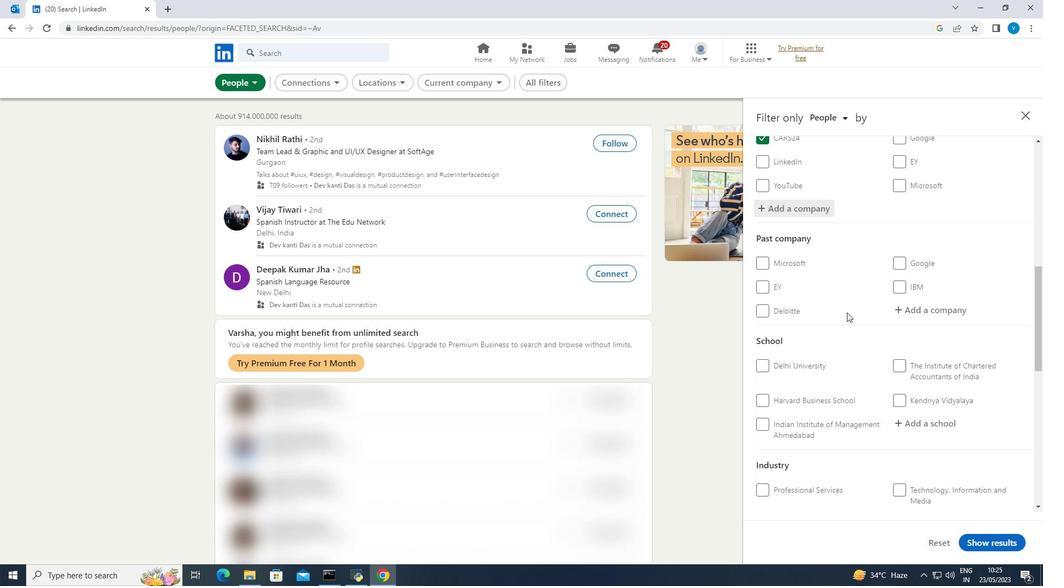
Action: Mouse moved to (897, 363)
Screenshot: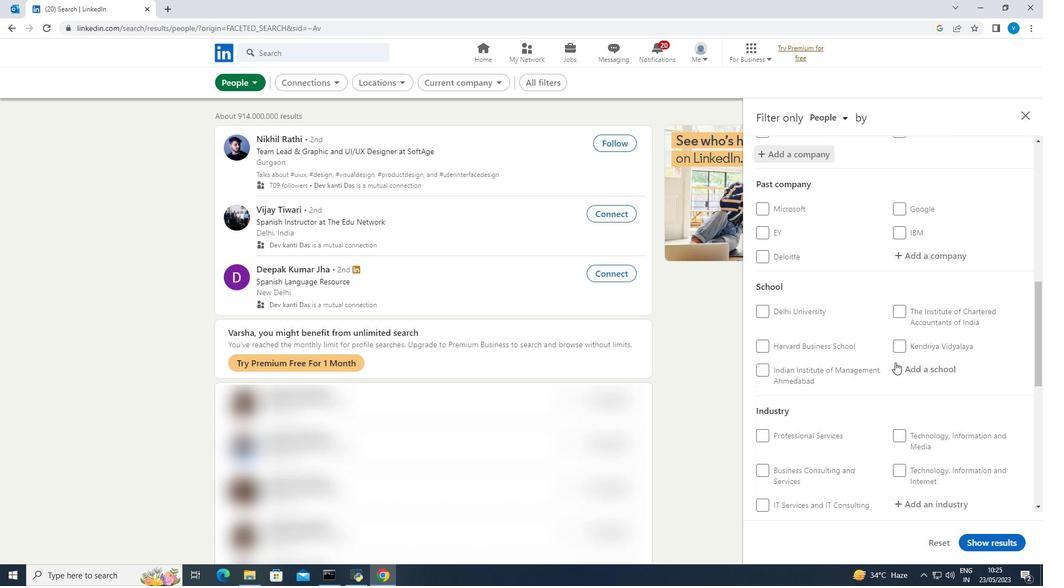 
Action: Mouse pressed left at (897, 363)
Screenshot: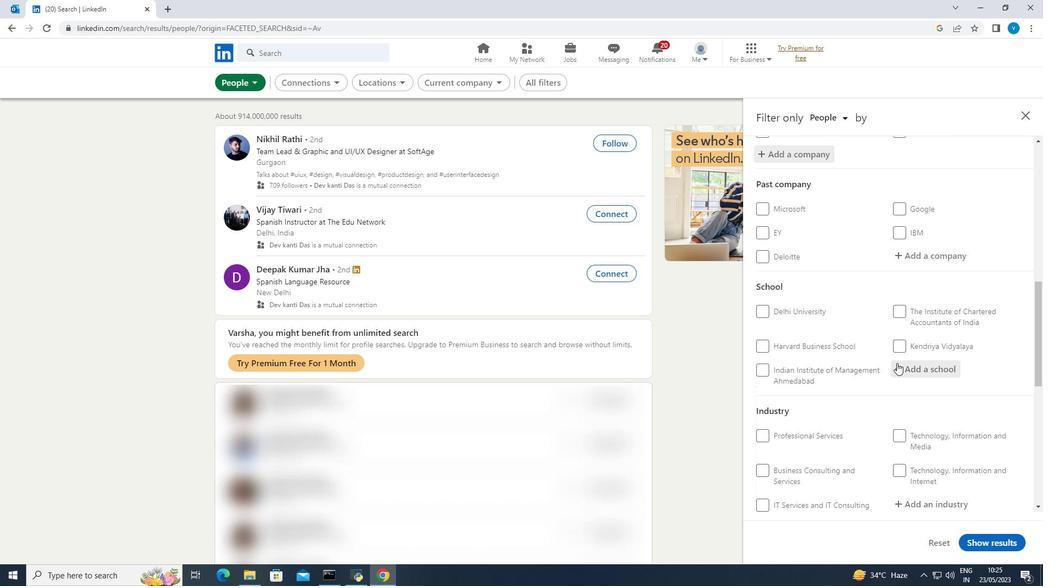 
Action: Mouse moved to (899, 361)
Screenshot: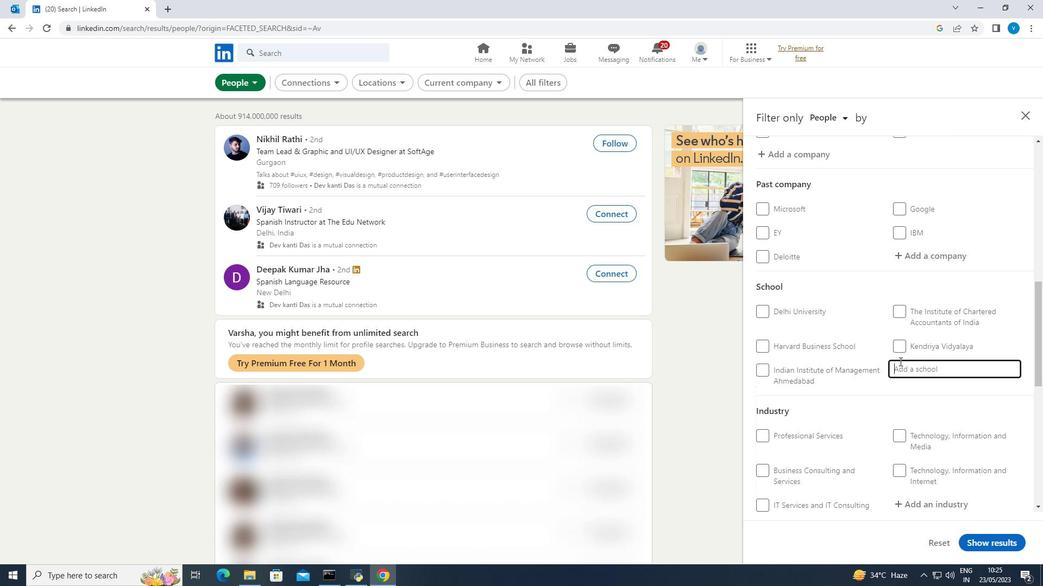 
Action: Key pressed <Key.shift>Mahendra<Key.space>
Screenshot: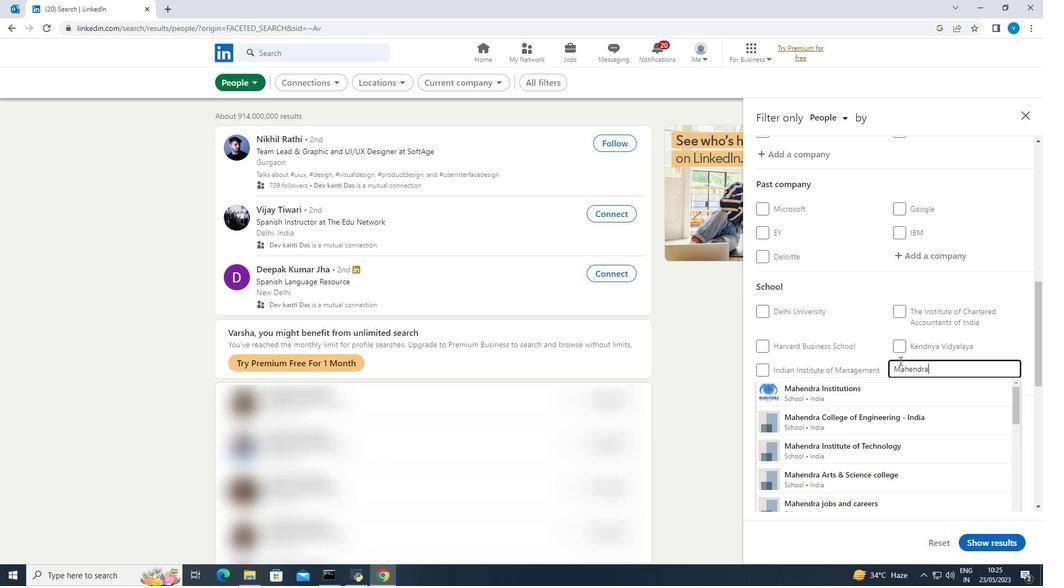 
Action: Mouse moved to (855, 380)
Screenshot: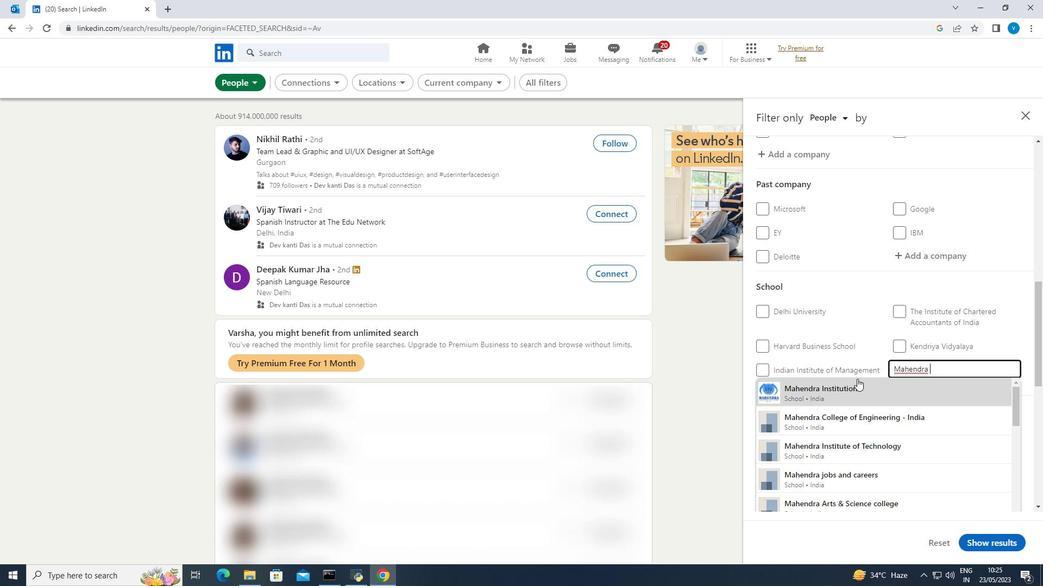 
Action: Mouse pressed left at (855, 380)
Screenshot: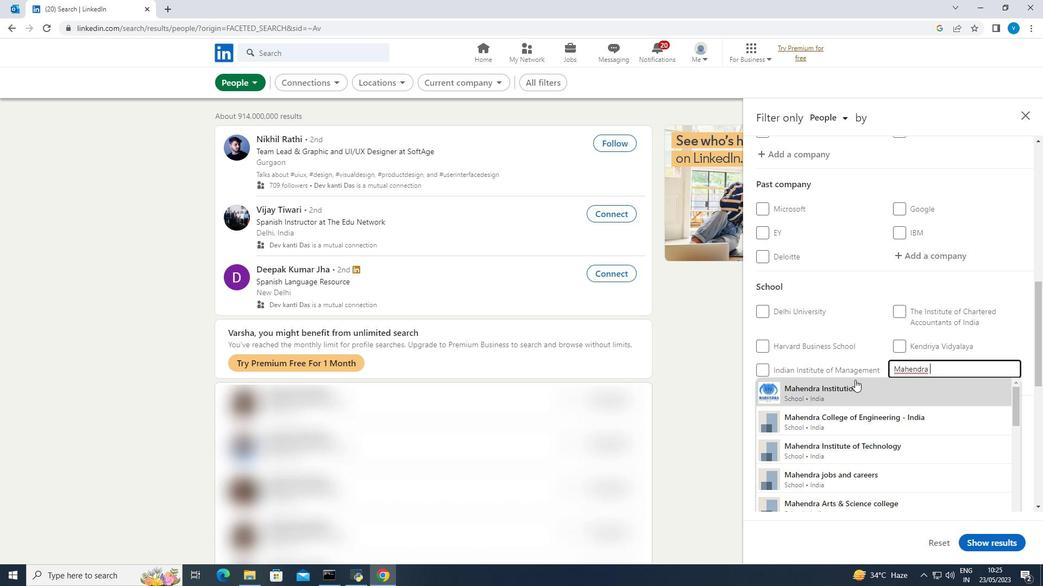 
Action: Mouse moved to (854, 373)
Screenshot: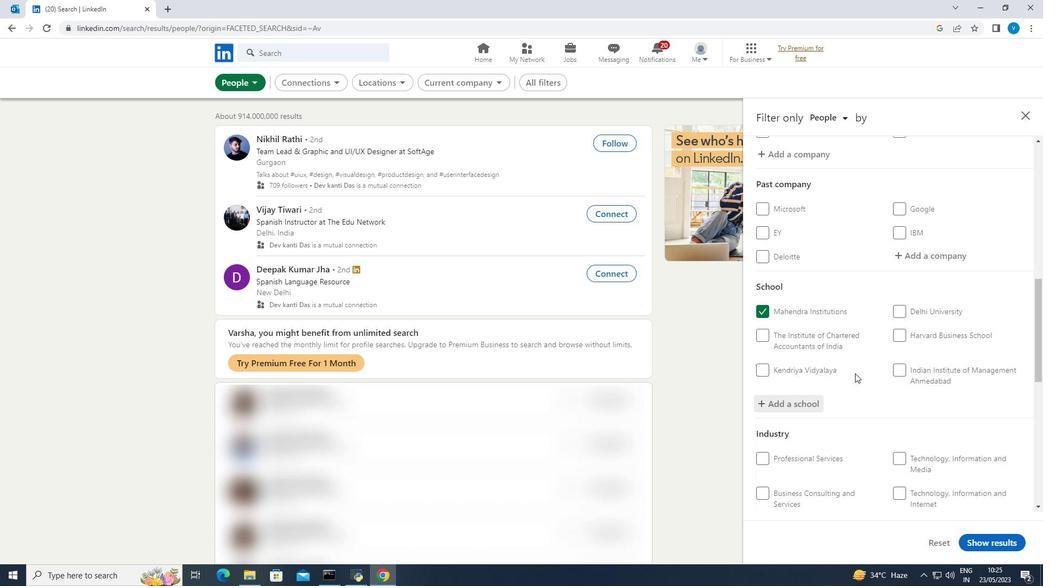 
Action: Mouse scrolled (854, 373) with delta (0, 0)
Screenshot: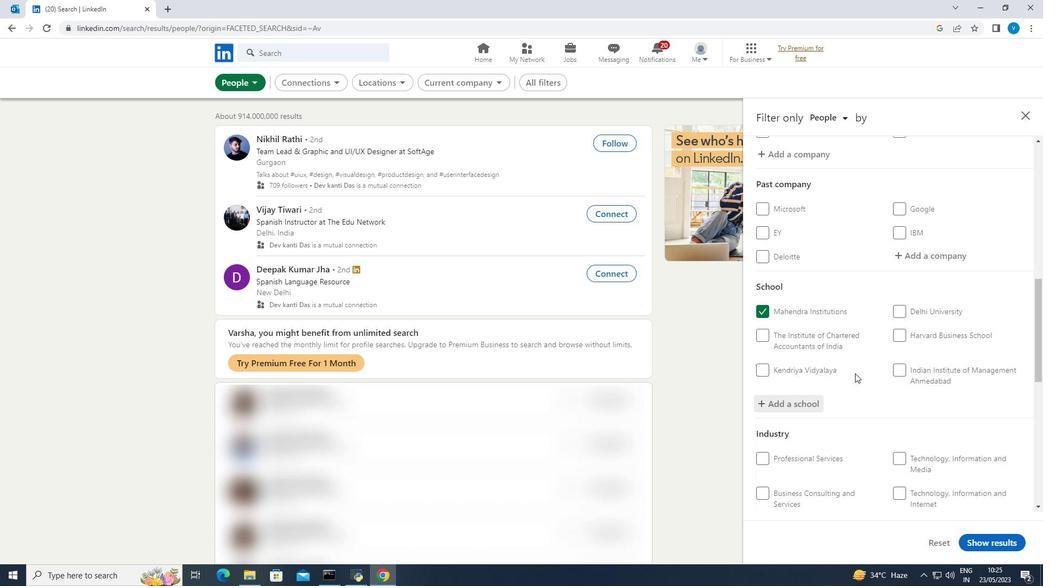 
Action: Mouse moved to (852, 376)
Screenshot: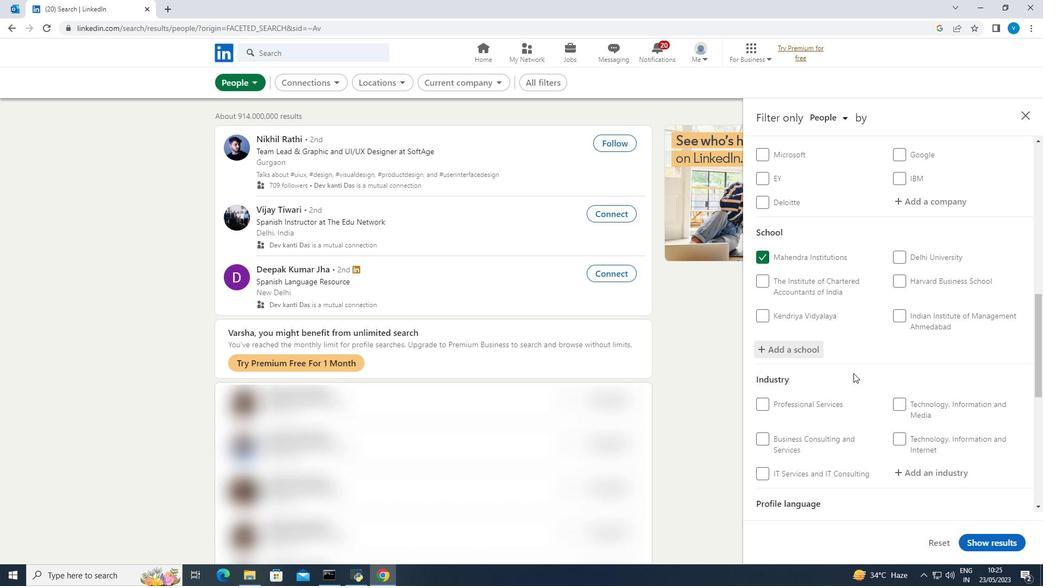 
Action: Mouse scrolled (852, 375) with delta (0, 0)
Screenshot: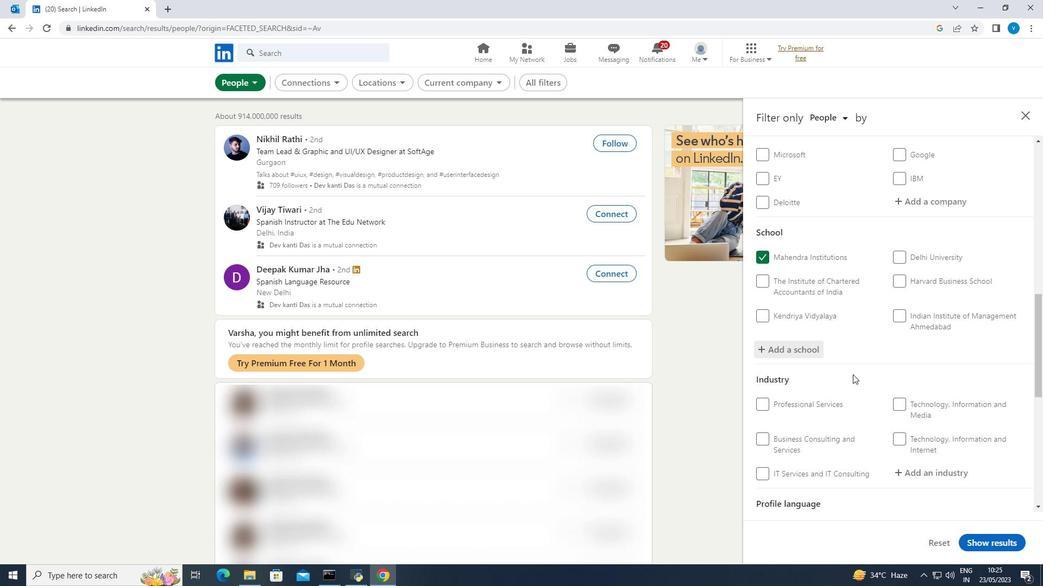 
Action: Mouse moved to (852, 378)
Screenshot: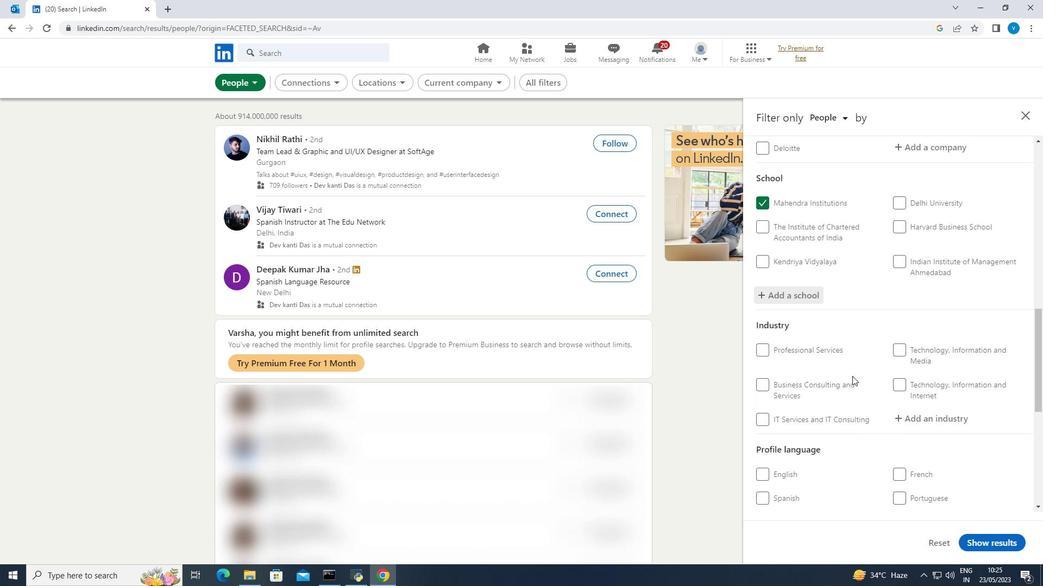 
Action: Mouse scrolled (852, 377) with delta (0, 0)
Screenshot: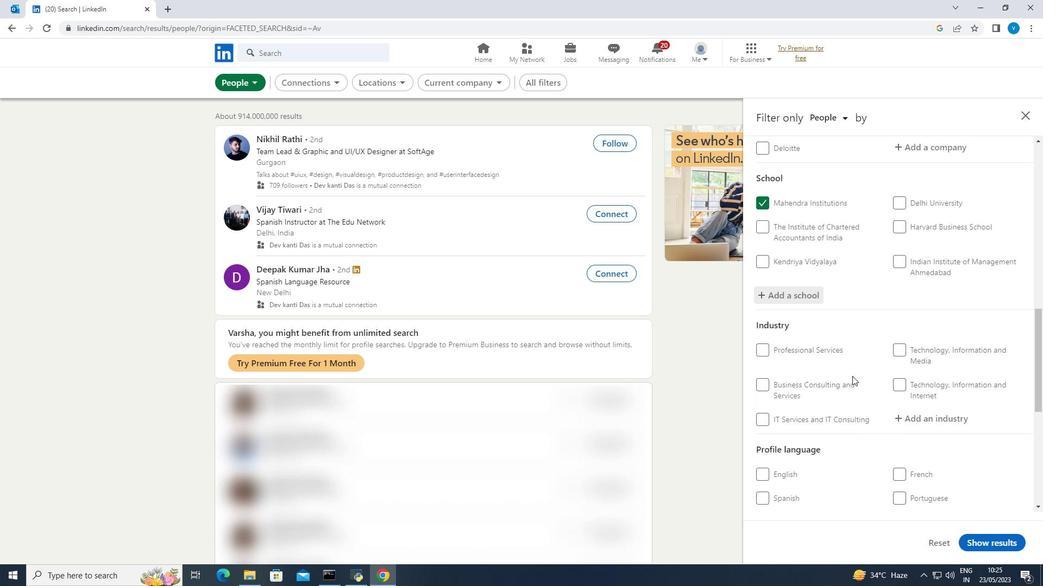 
Action: Mouse moved to (903, 359)
Screenshot: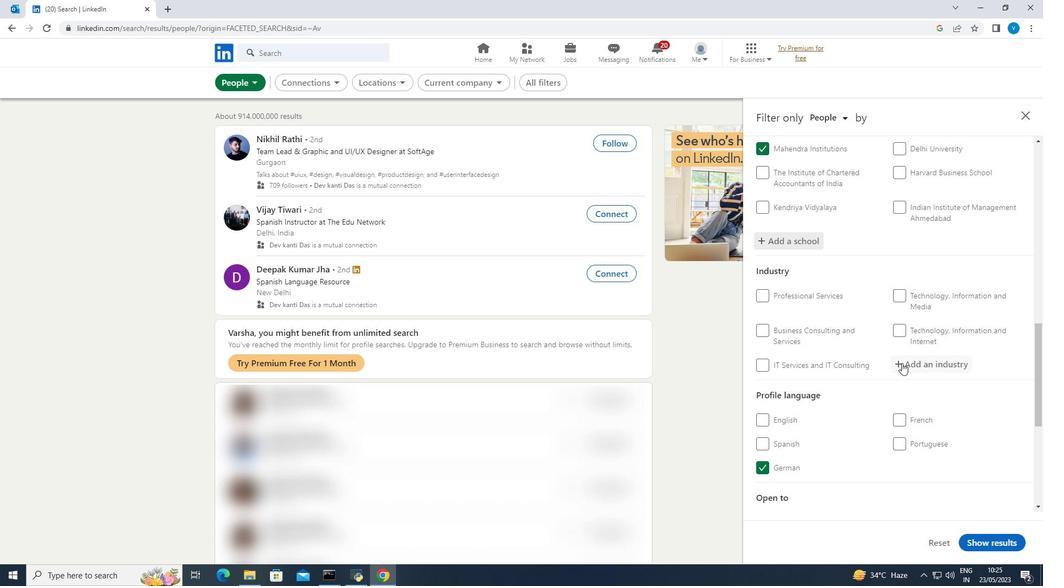 
Action: Mouse pressed left at (903, 359)
Screenshot: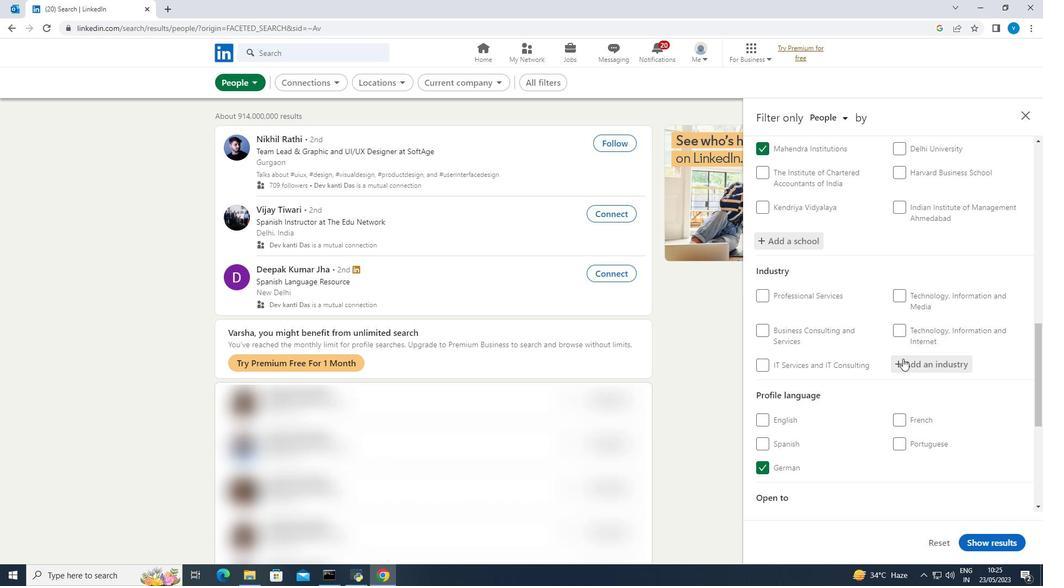 
Action: Key pressed <Key.shift><Key.shift><Key.shift><Key.shift><Key.shift><Key.shift>Interurban
Screenshot: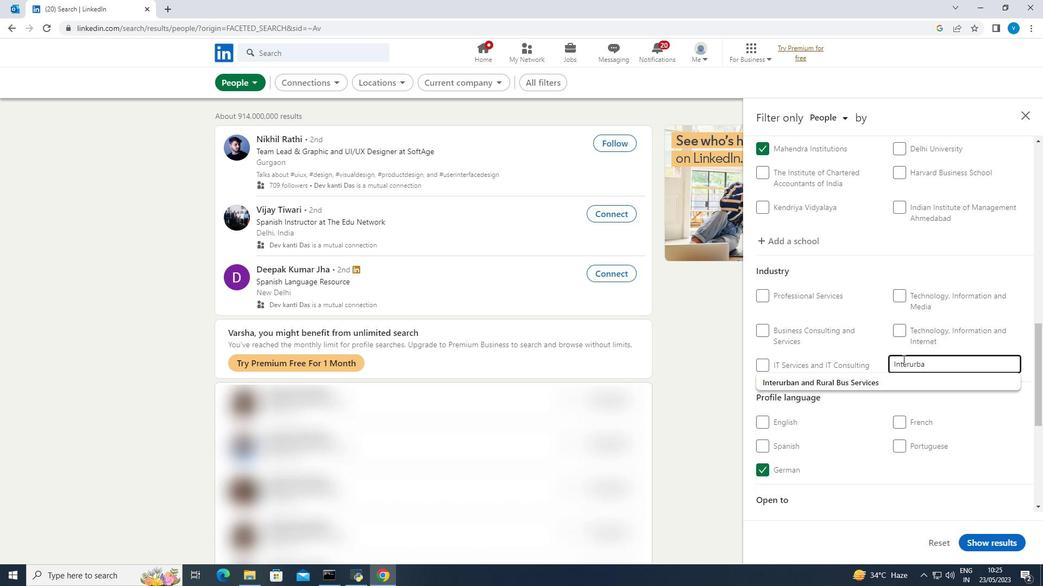 
Action: Mouse moved to (875, 377)
Screenshot: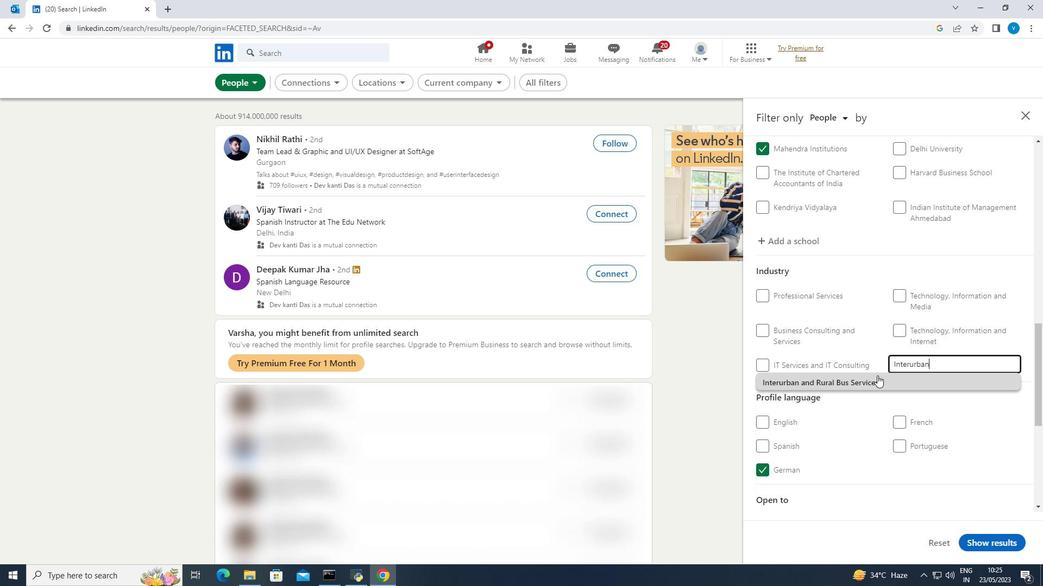 
Action: Mouse pressed left at (875, 377)
Screenshot: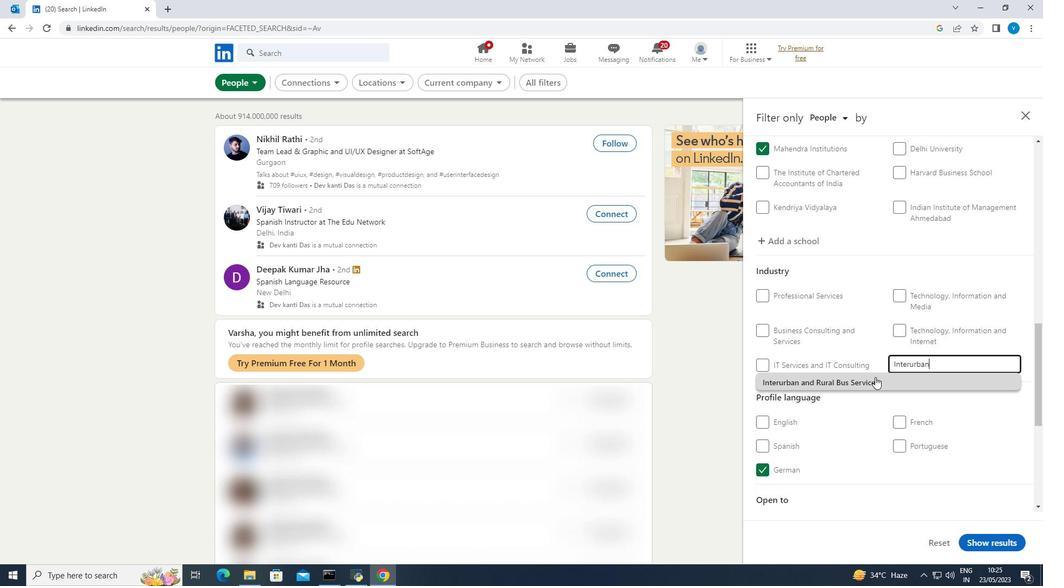
Action: Mouse scrolled (875, 377) with delta (0, 0)
Screenshot: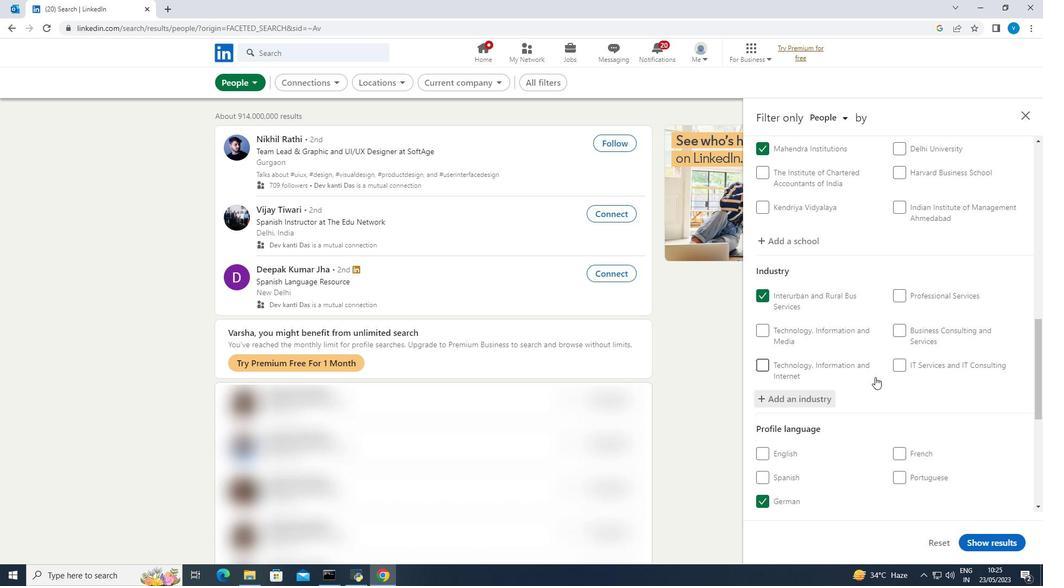 
Action: Mouse scrolled (875, 377) with delta (0, 0)
Screenshot: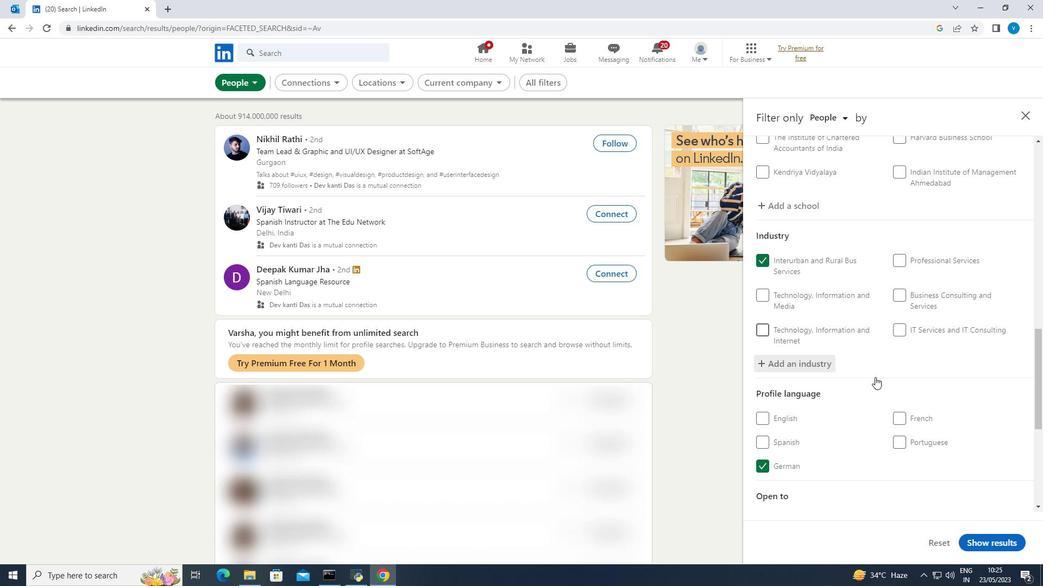 
Action: Mouse scrolled (875, 377) with delta (0, 0)
Screenshot: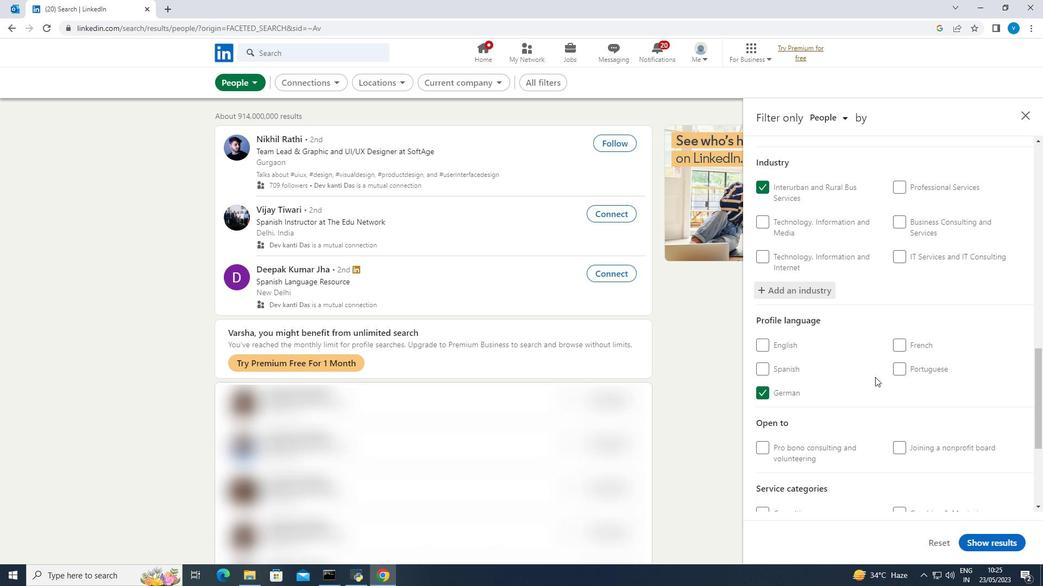 
Action: Mouse scrolled (875, 377) with delta (0, 0)
Screenshot: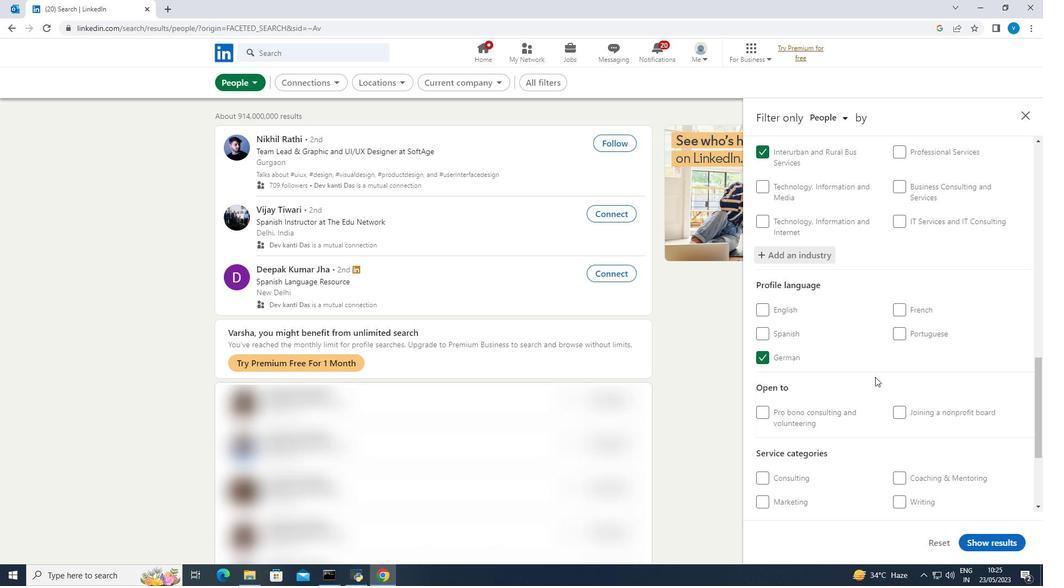 
Action: Mouse scrolled (875, 377) with delta (0, 0)
Screenshot: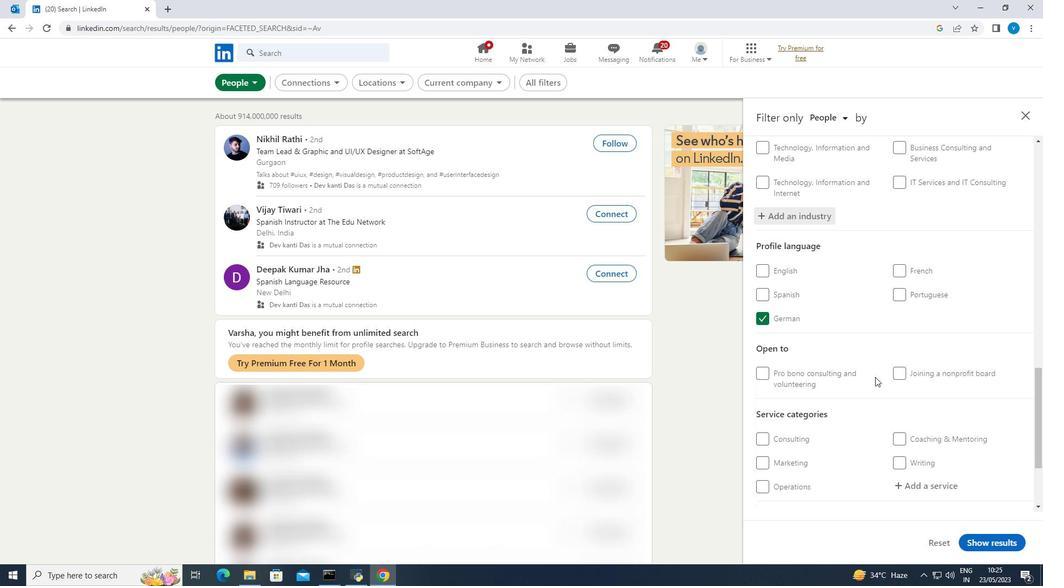 
Action: Mouse moved to (908, 398)
Screenshot: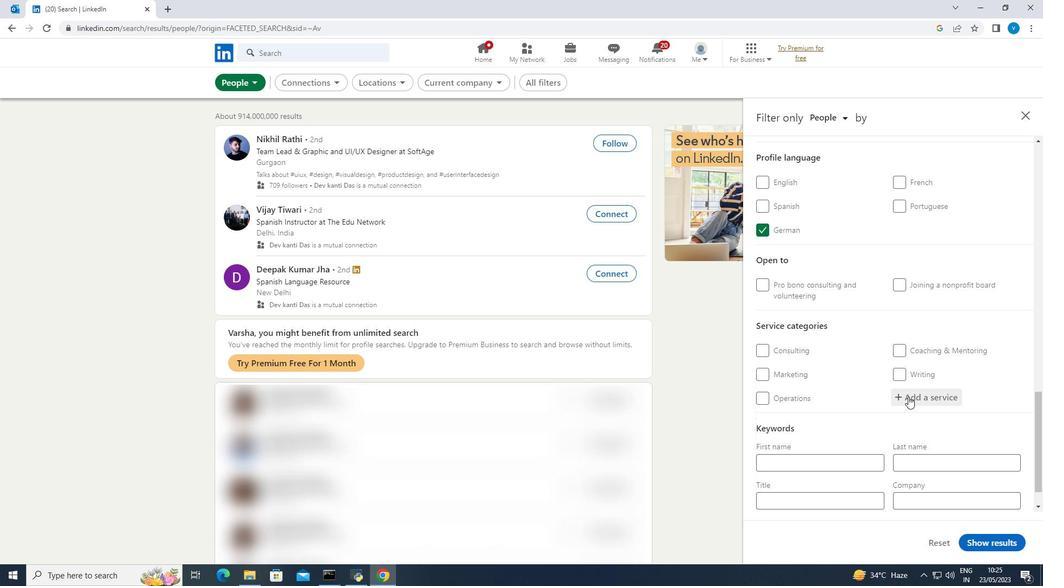 
Action: Mouse pressed left at (908, 398)
Screenshot: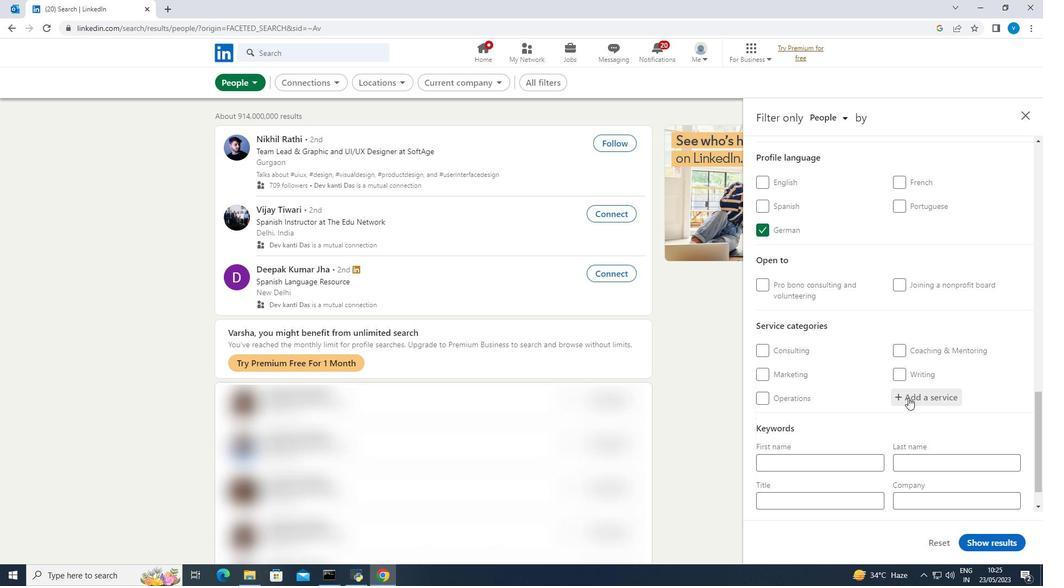 
Action: Mouse moved to (908, 396)
Screenshot: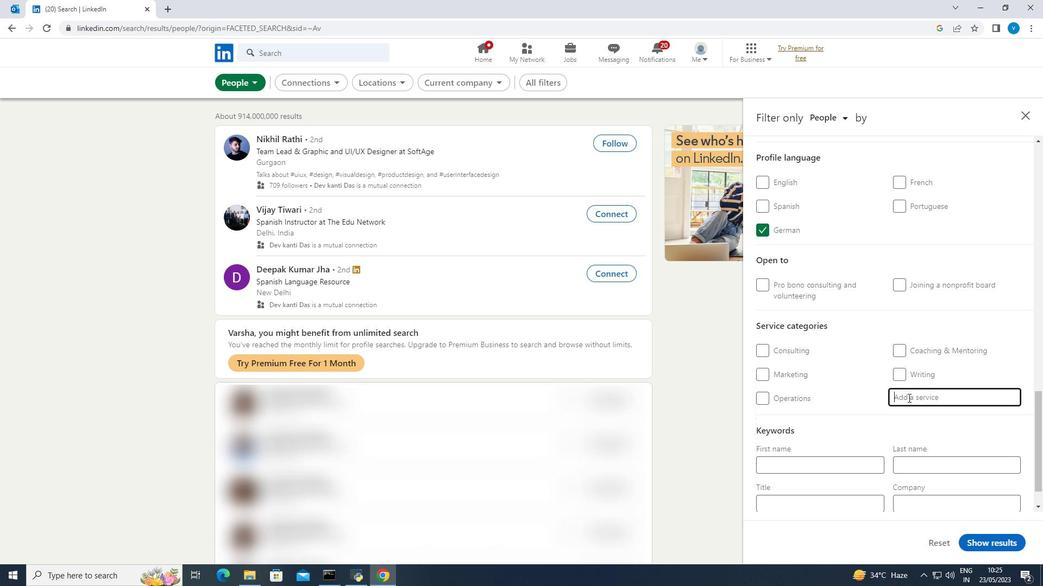 
Action: Key pressed <Key.shift><Key.shift><Key.shift><Key.shift>Event<Key.space><Key.shift><Key.shift><Key.shift><Key.shift><Key.shift><Key.shift>p<Key.backspace><Key.shift><Key.shift><Key.shift>Plann
Screenshot: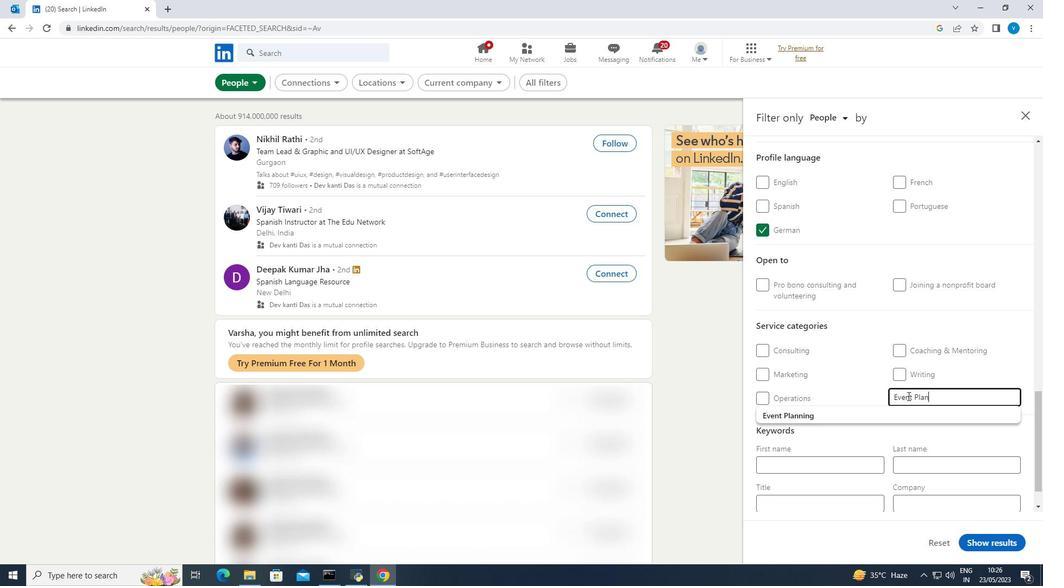 
Action: Mouse moved to (832, 408)
Screenshot: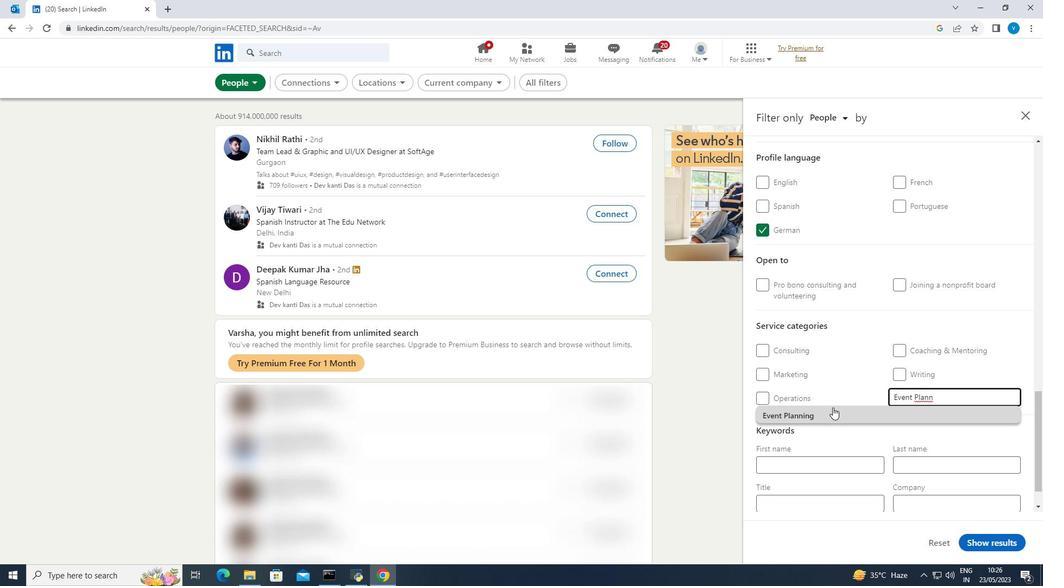 
Action: Mouse pressed left at (832, 408)
Screenshot: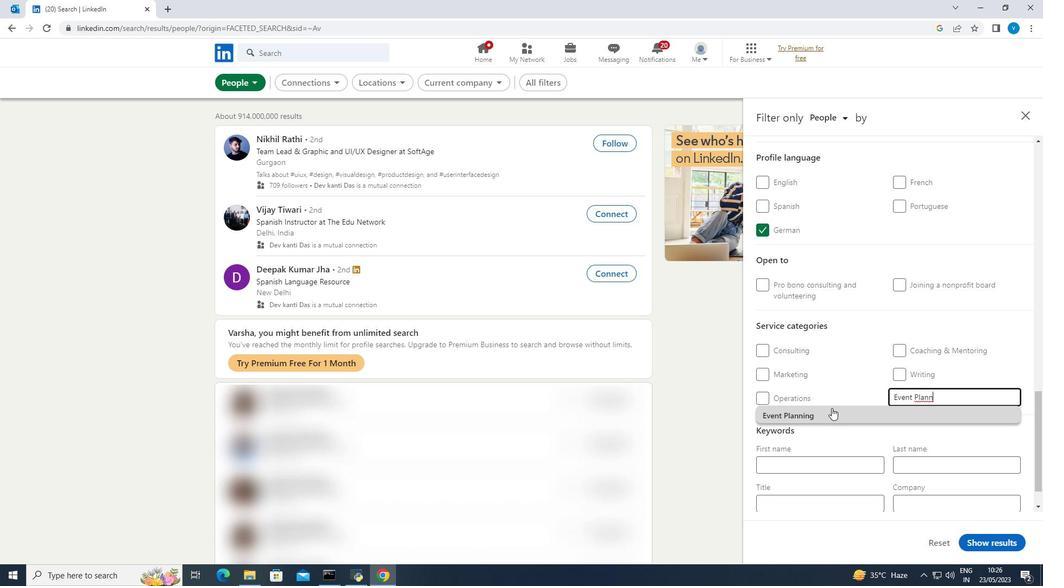 
Action: Mouse moved to (815, 463)
Screenshot: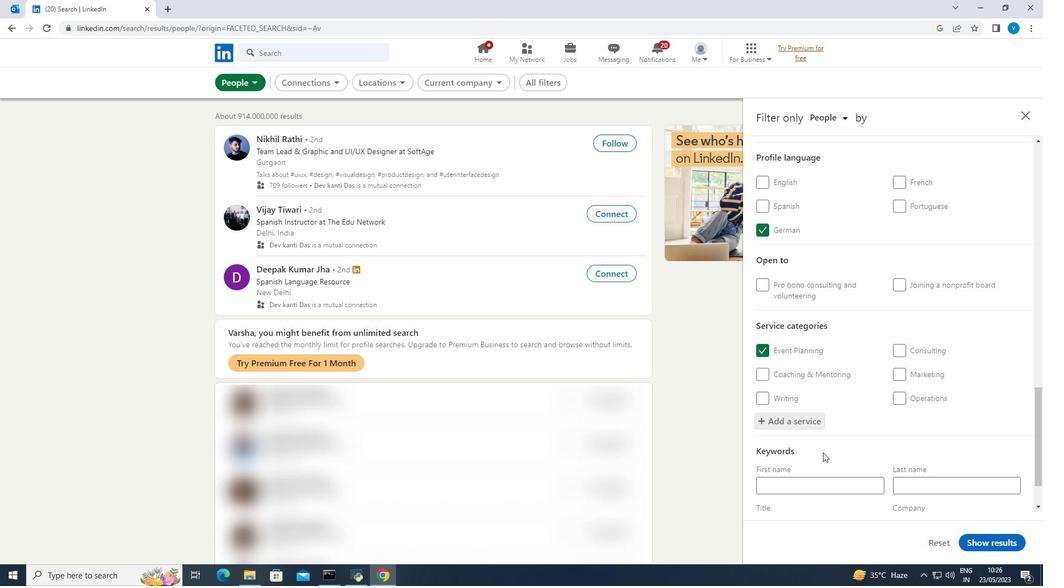 
Action: Mouse scrolled (815, 463) with delta (0, 0)
Screenshot: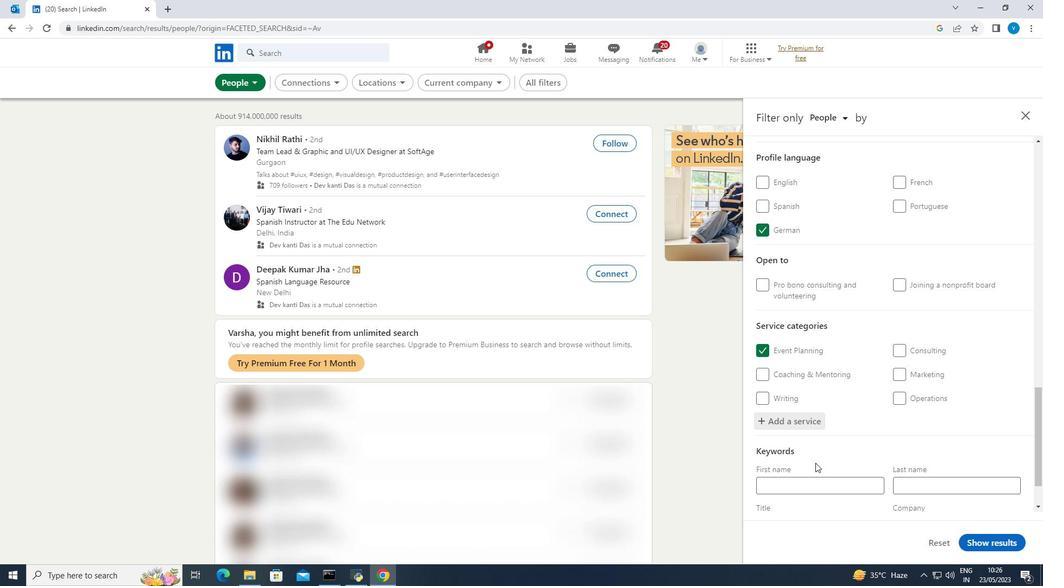 
Action: Mouse scrolled (815, 463) with delta (0, 0)
Screenshot: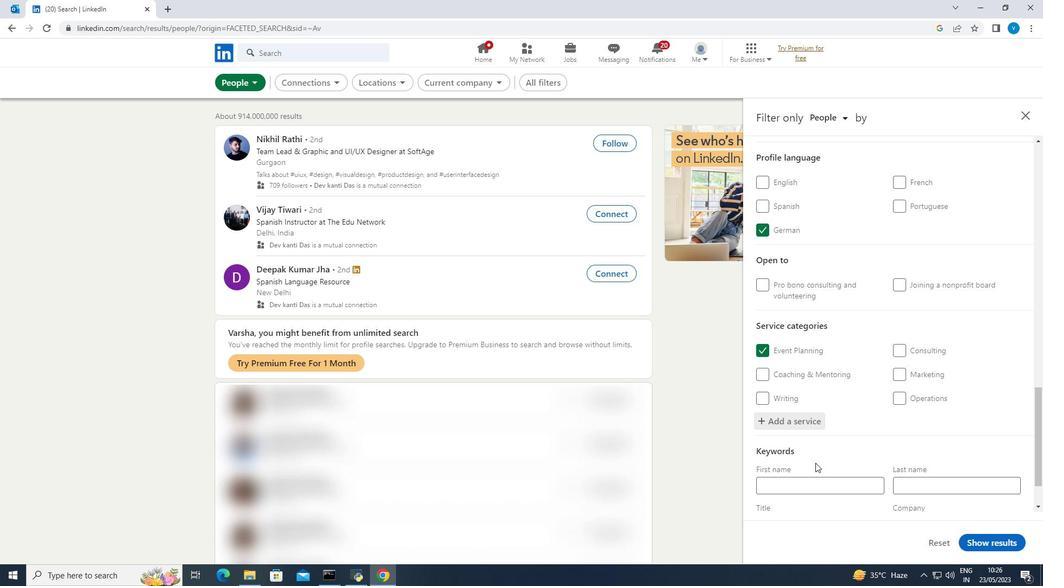 
Action: Mouse moved to (816, 462)
Screenshot: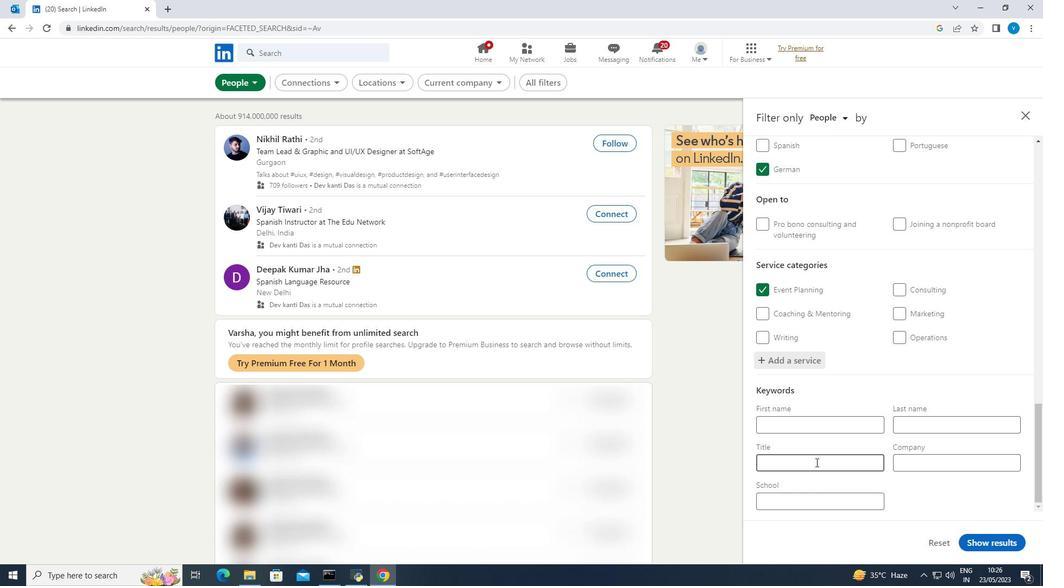 
Action: Mouse pressed left at (816, 462)
Screenshot: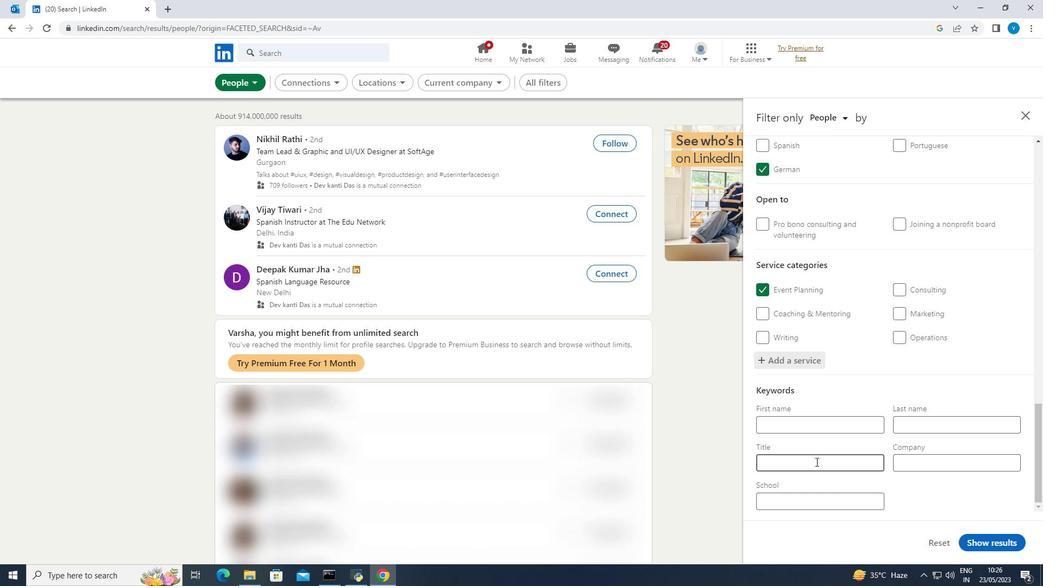 
Action: Mouse moved to (811, 455)
Screenshot: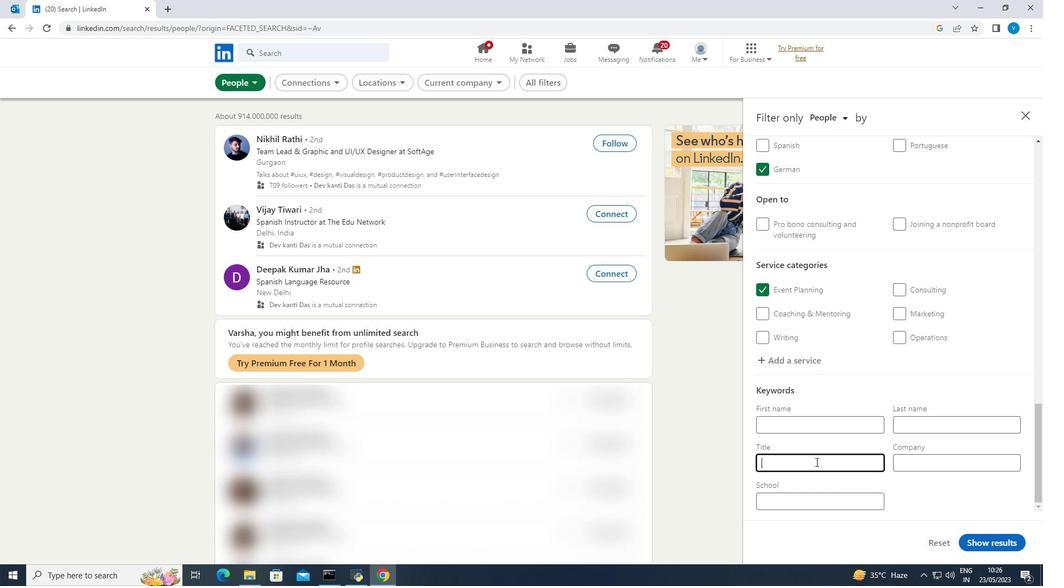 
Action: Key pressed <Key.shift><Key.shift><Key.shift><Key.shift><Key.shift><Key.shift><Key.shift>Recruiter
Screenshot: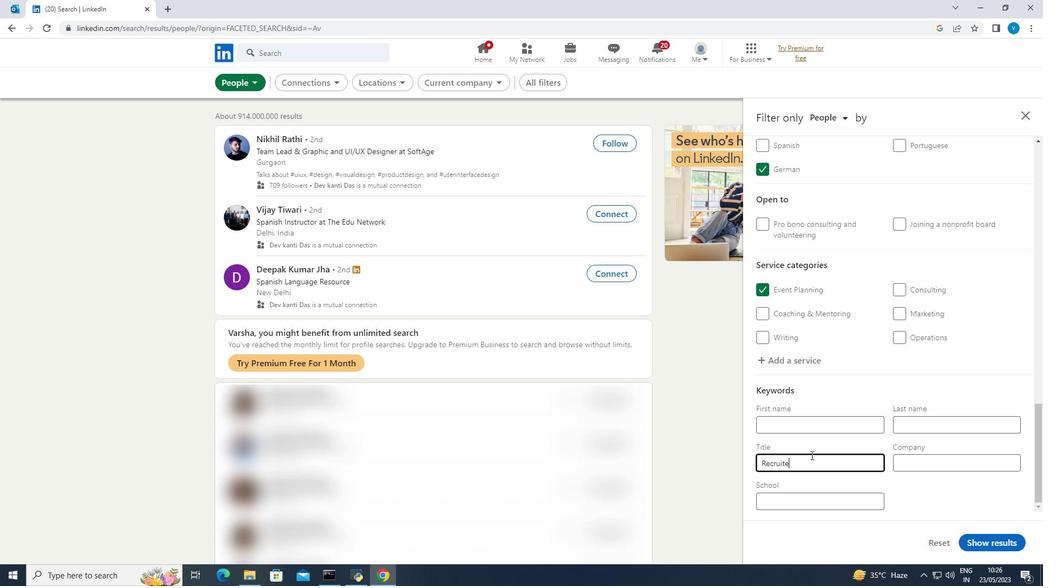 
Action: Mouse moved to (966, 538)
Screenshot: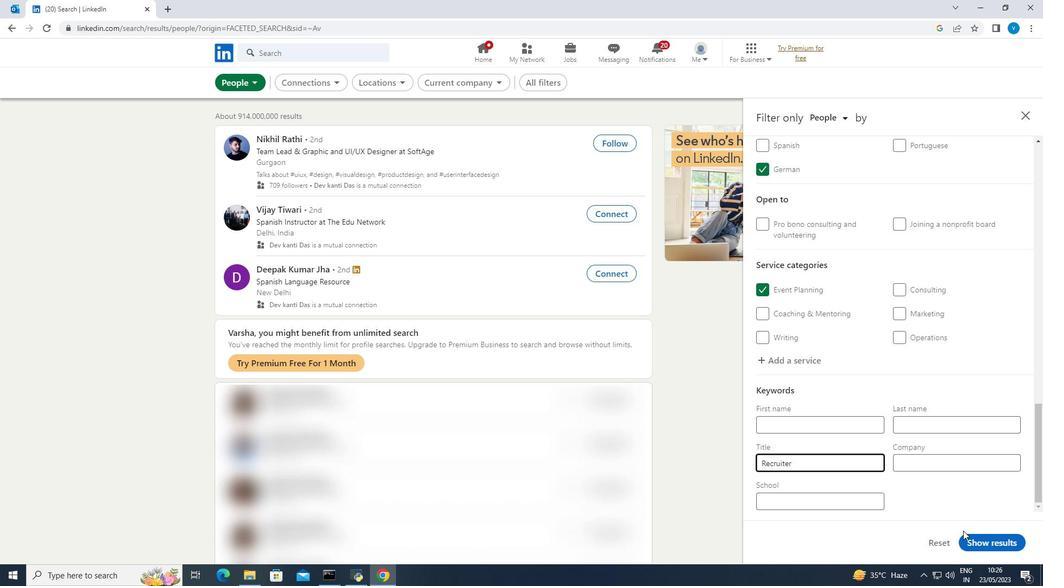 
Action: Mouse pressed left at (966, 538)
Screenshot: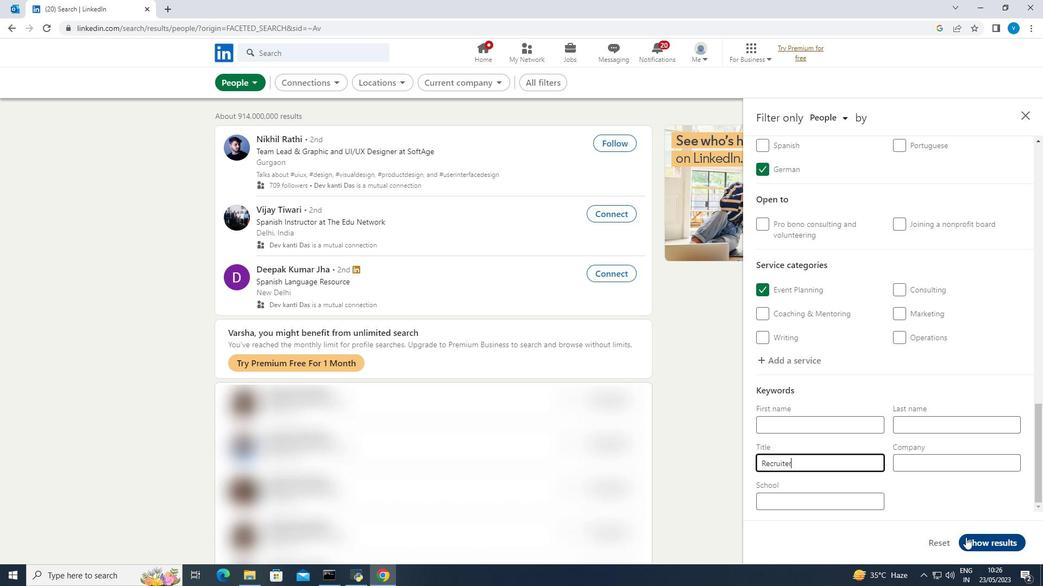 
Action: Mouse moved to (954, 529)
Screenshot: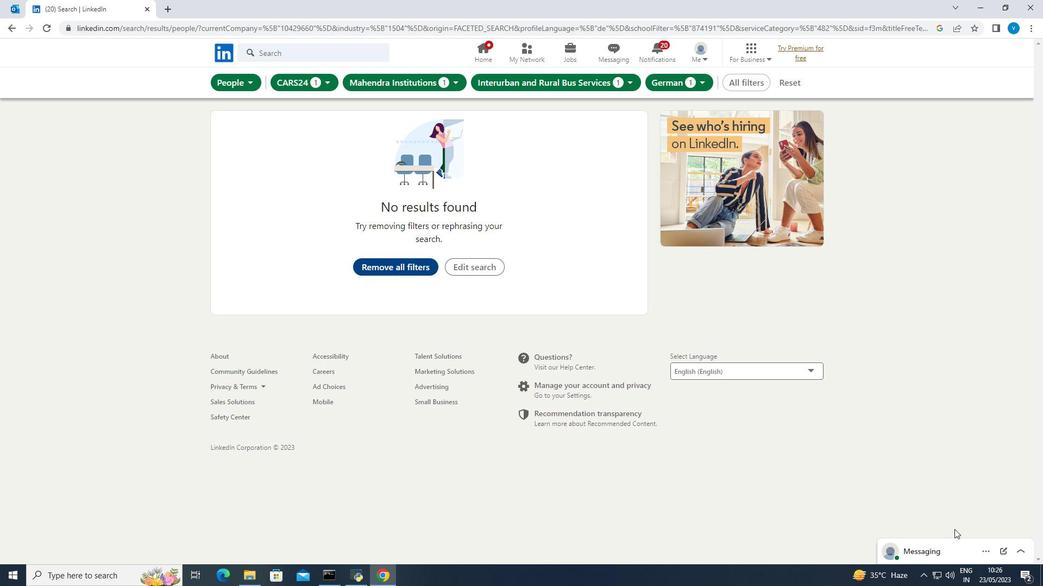 
